 Task: Create a due date automation trigger when advanced on, on the monday after a card is due add fields without custom field "Resume" set to a date in this week at 11:00 AM.
Action: Mouse moved to (1156, 92)
Screenshot: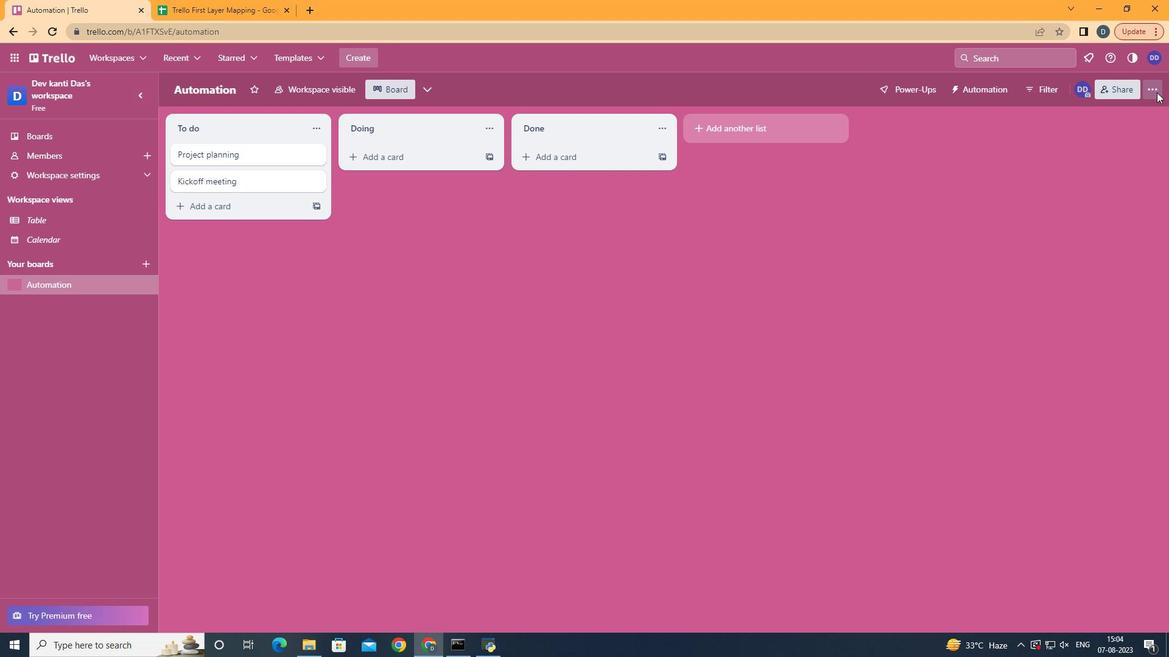 
Action: Mouse pressed left at (1156, 92)
Screenshot: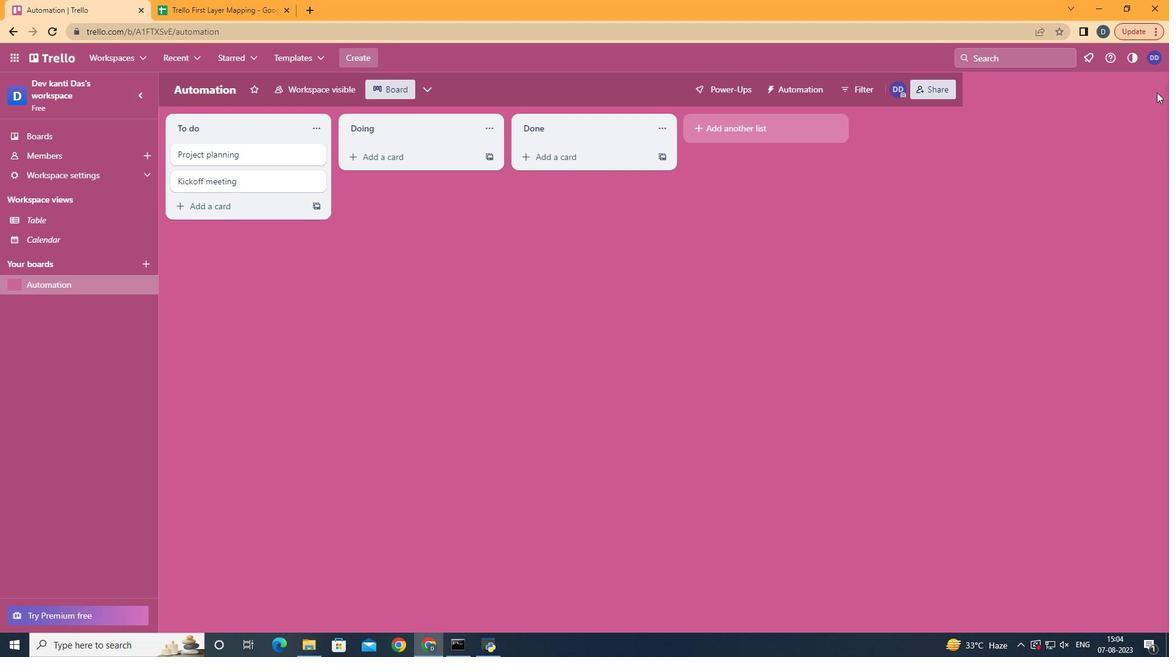 
Action: Mouse moved to (1066, 261)
Screenshot: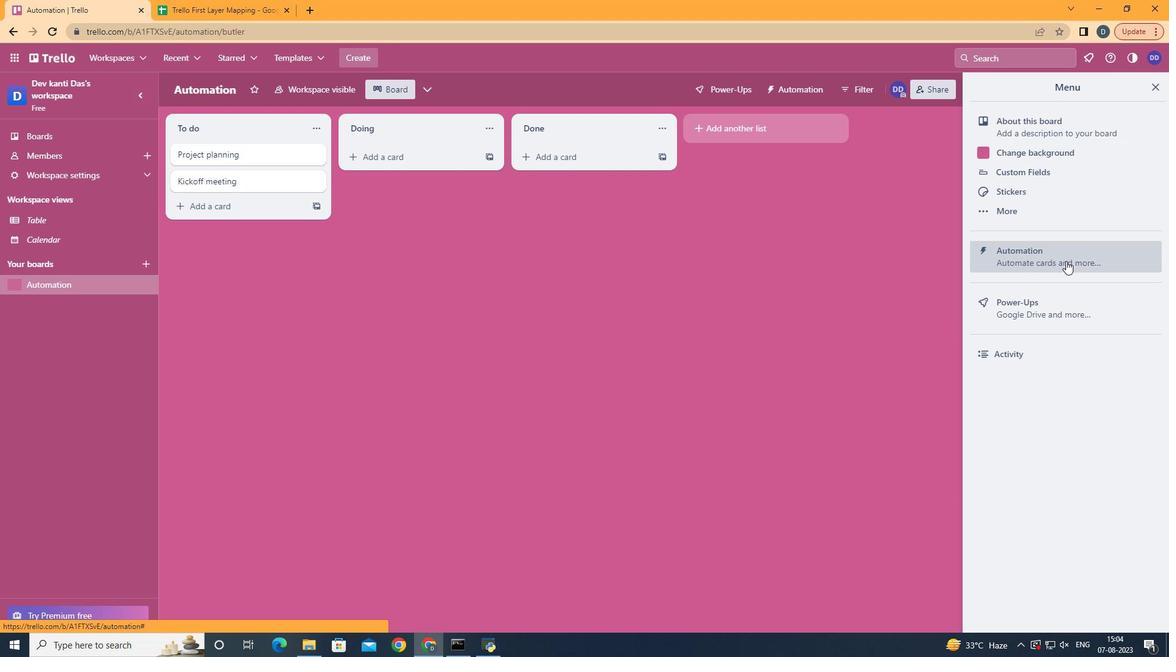 
Action: Mouse pressed left at (1066, 261)
Screenshot: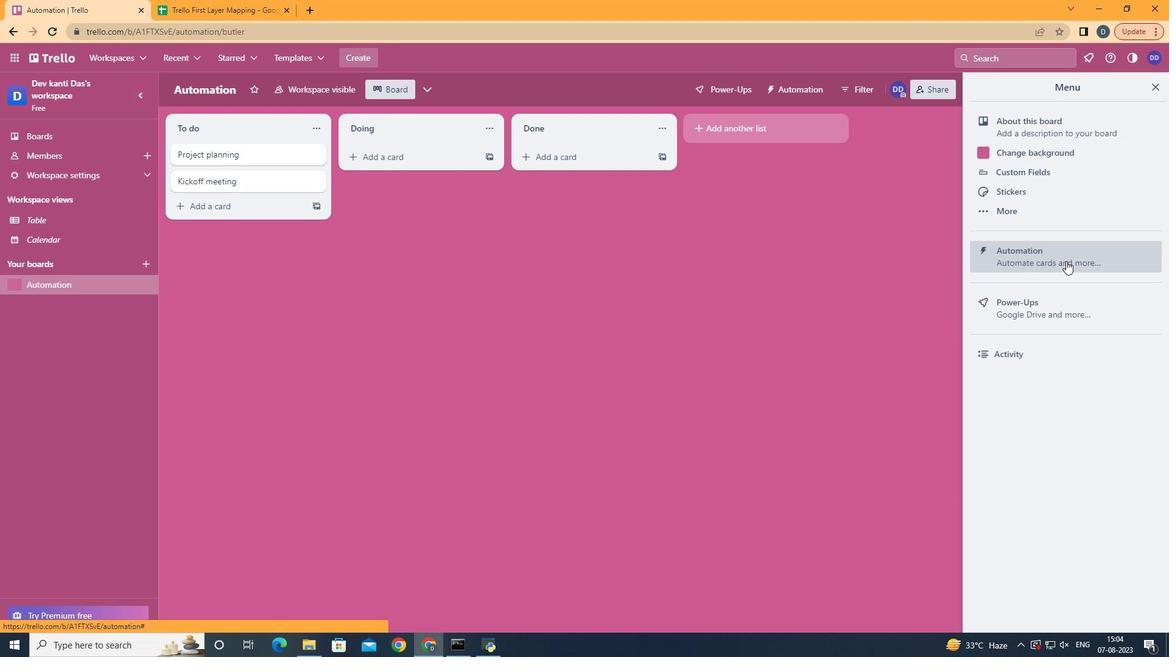 
Action: Mouse moved to (242, 250)
Screenshot: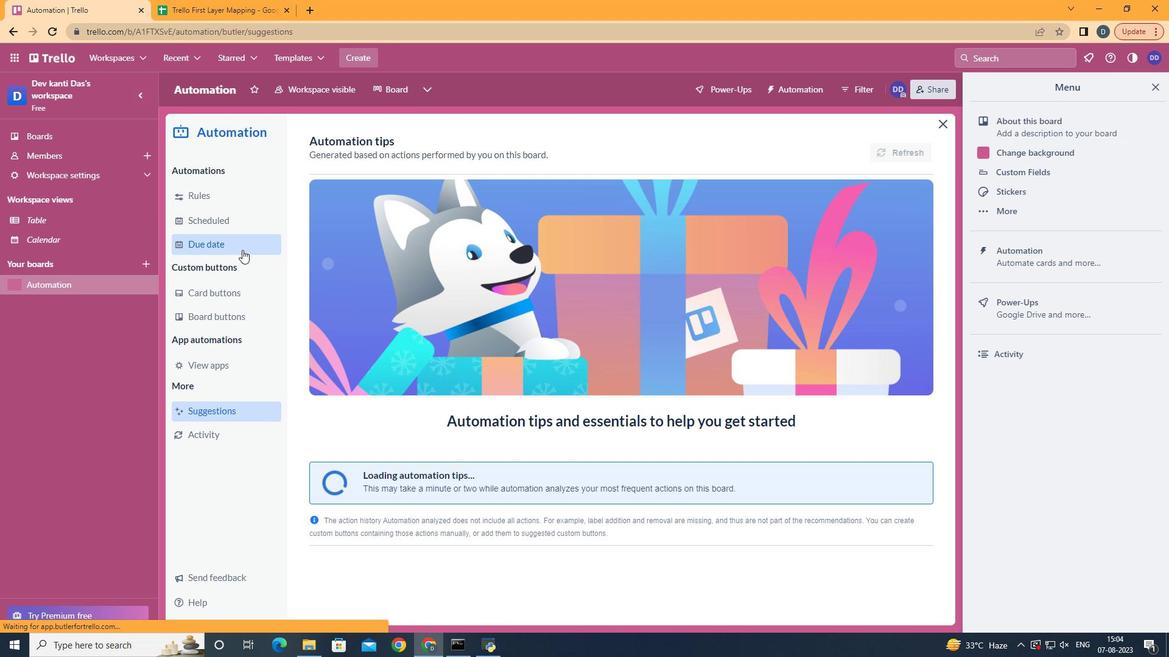 
Action: Mouse pressed left at (242, 250)
Screenshot: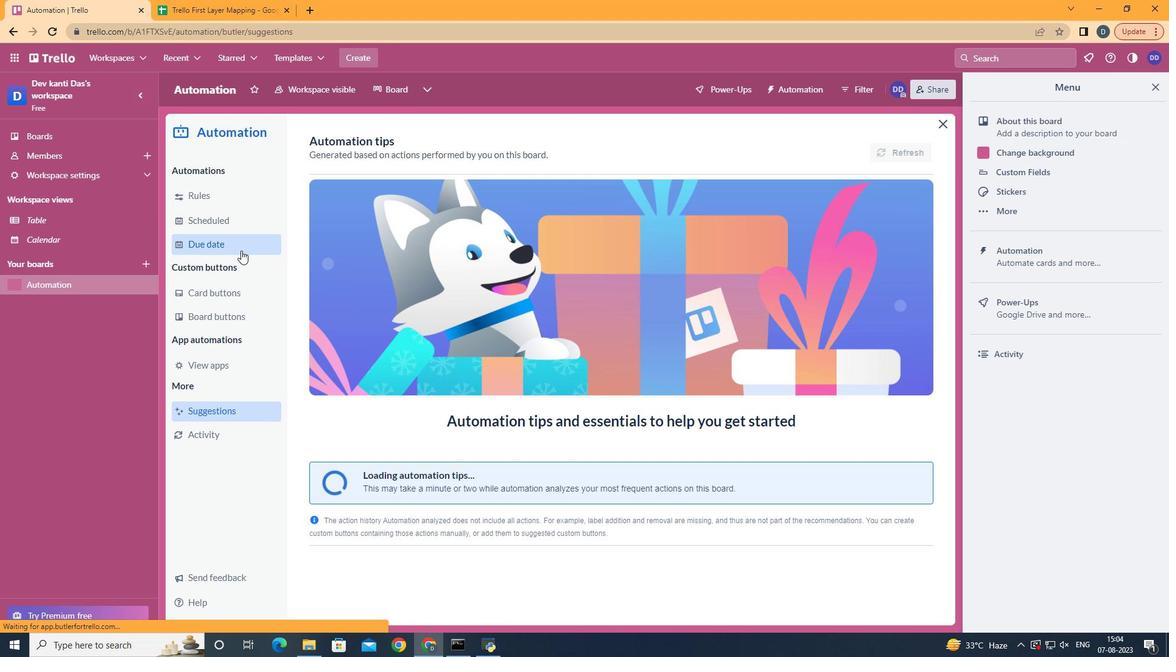 
Action: Mouse moved to (835, 145)
Screenshot: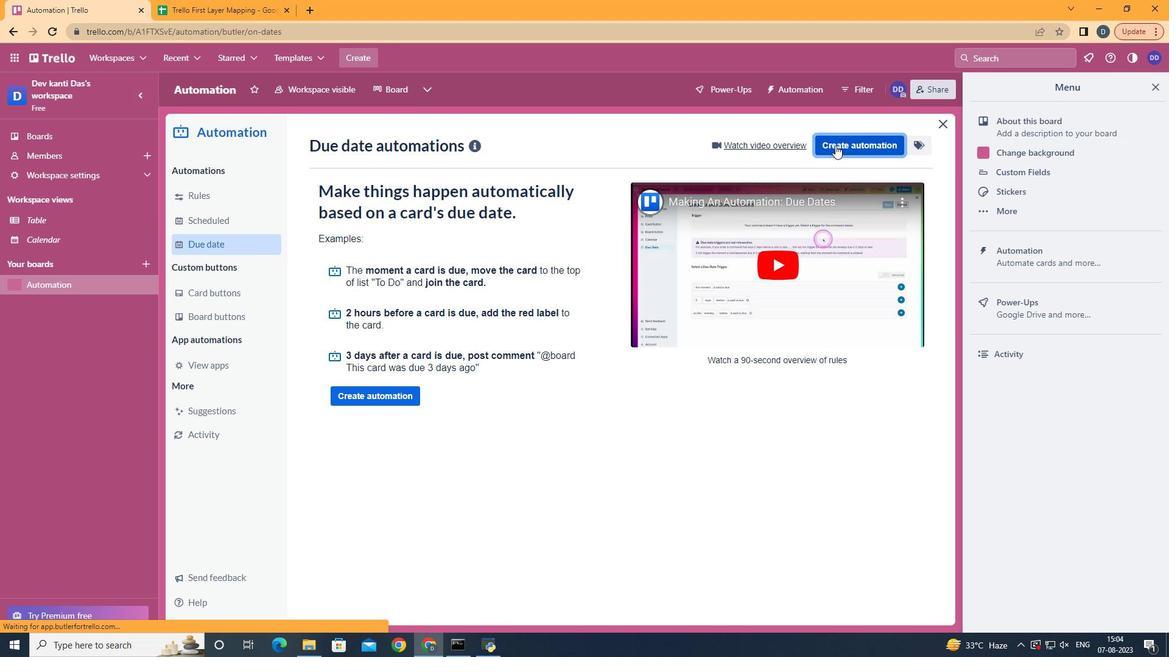 
Action: Mouse pressed left at (835, 145)
Screenshot: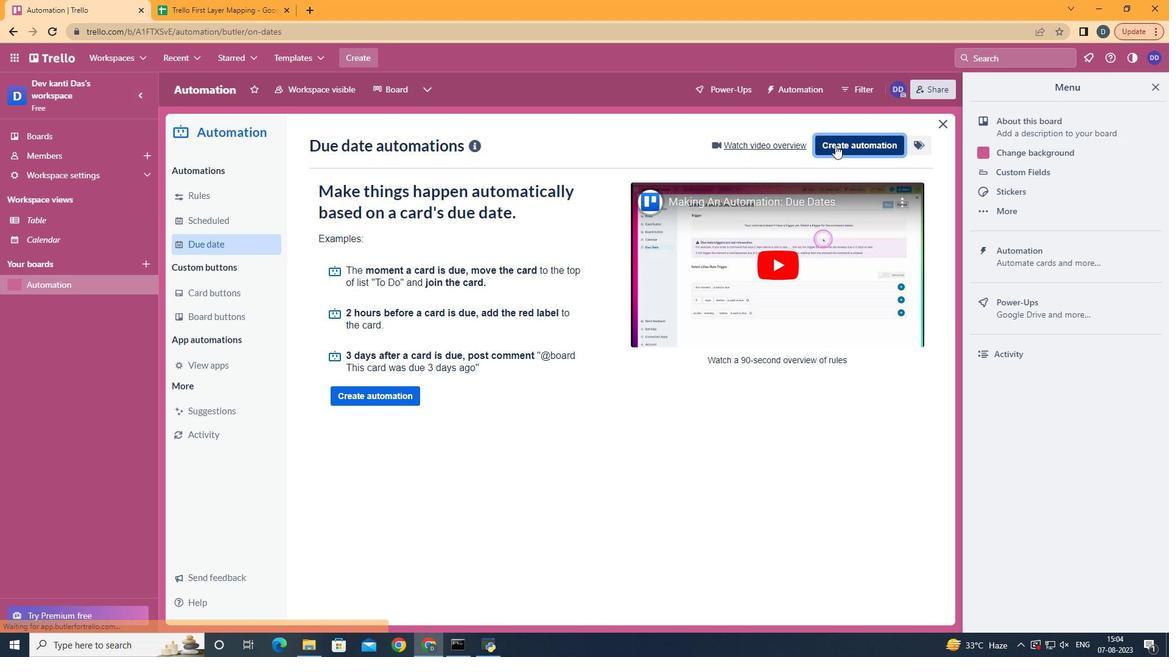 
Action: Mouse moved to (641, 260)
Screenshot: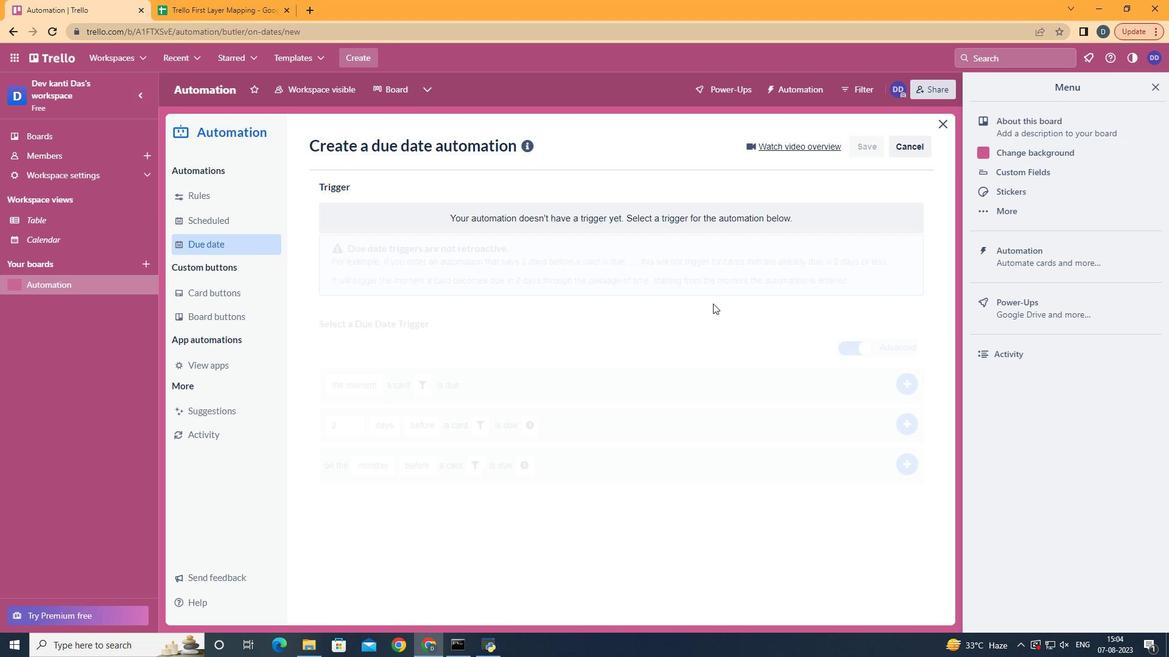 
Action: Mouse pressed left at (641, 260)
Screenshot: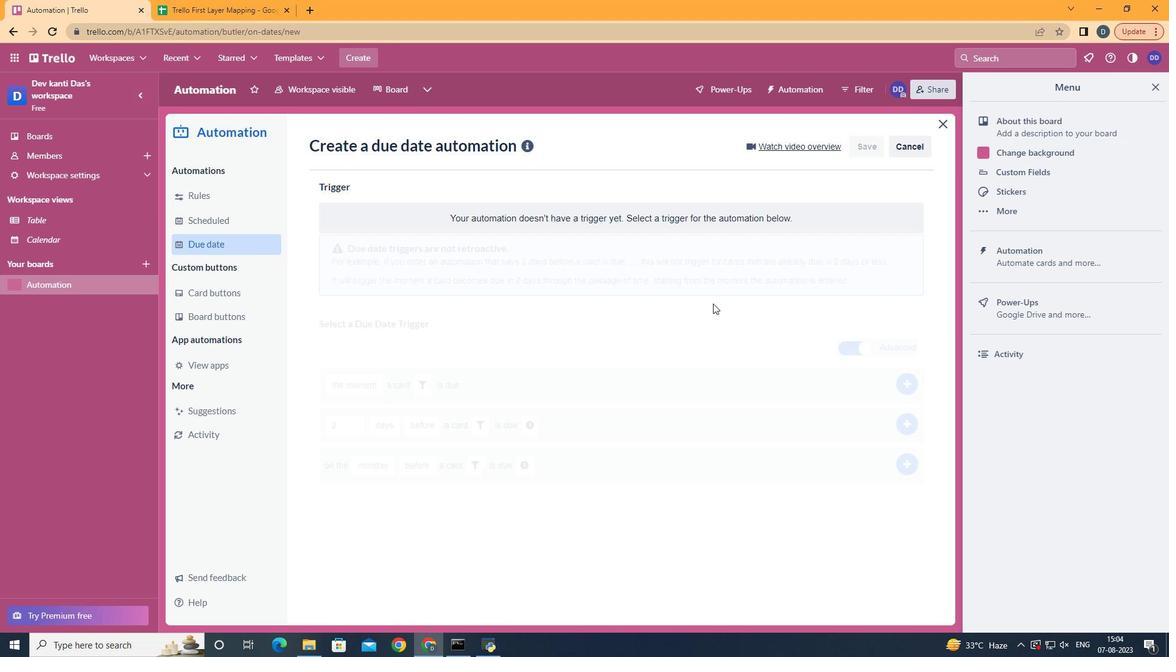 
Action: Mouse moved to (386, 327)
Screenshot: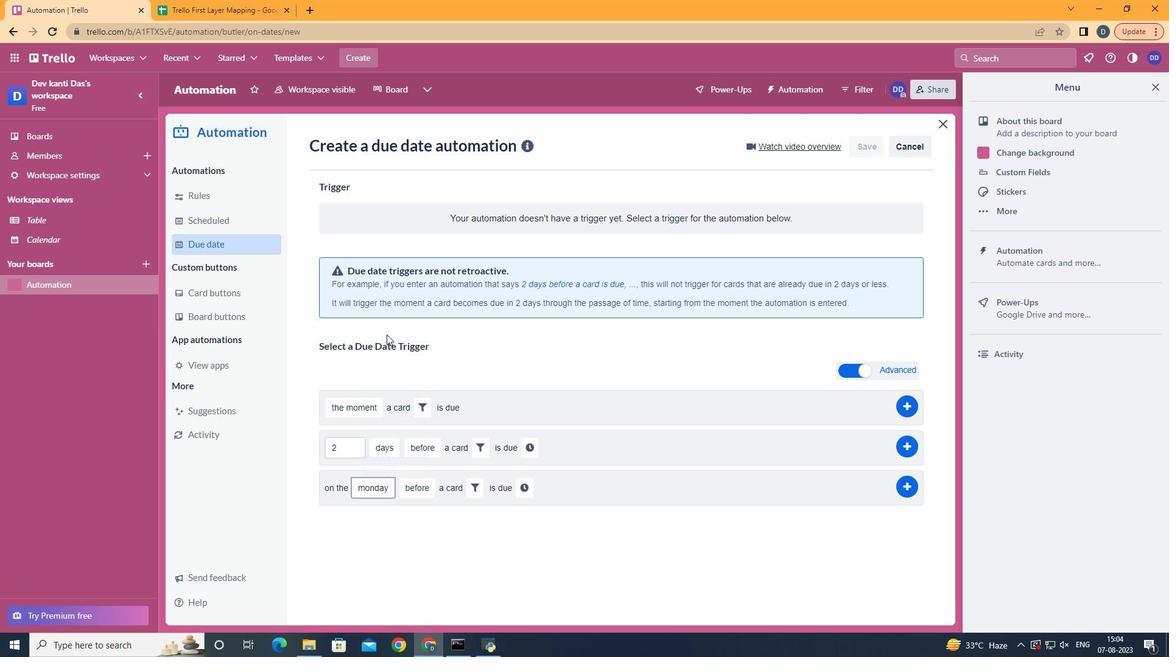 
Action: Mouse pressed left at (386, 327)
Screenshot: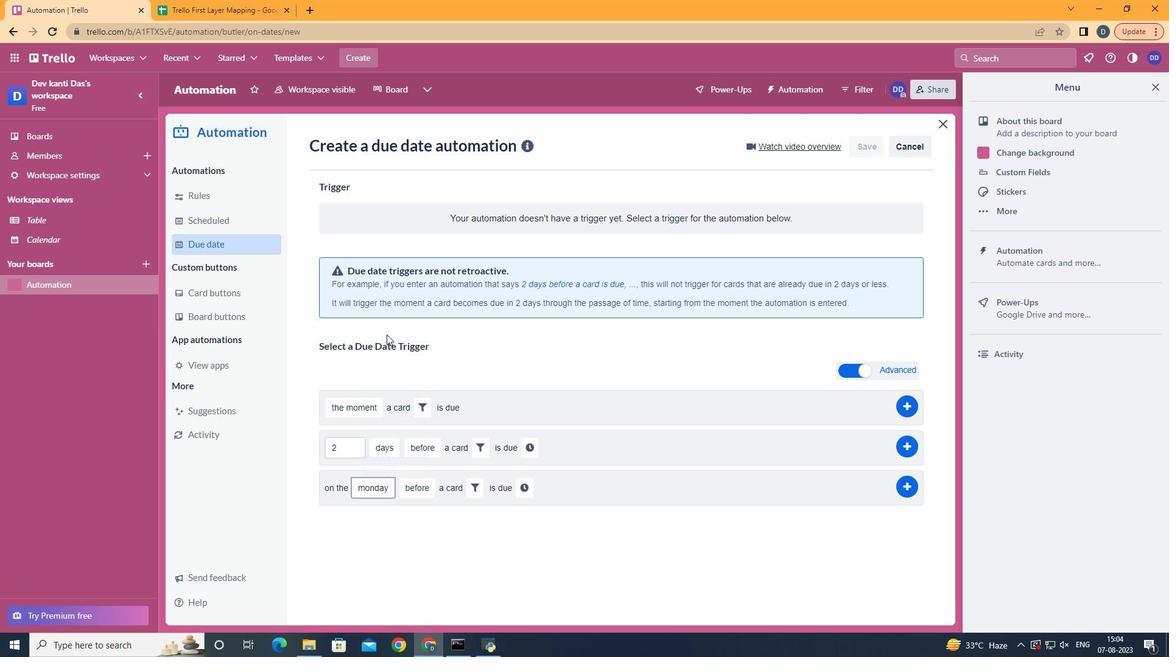 
Action: Mouse moved to (429, 534)
Screenshot: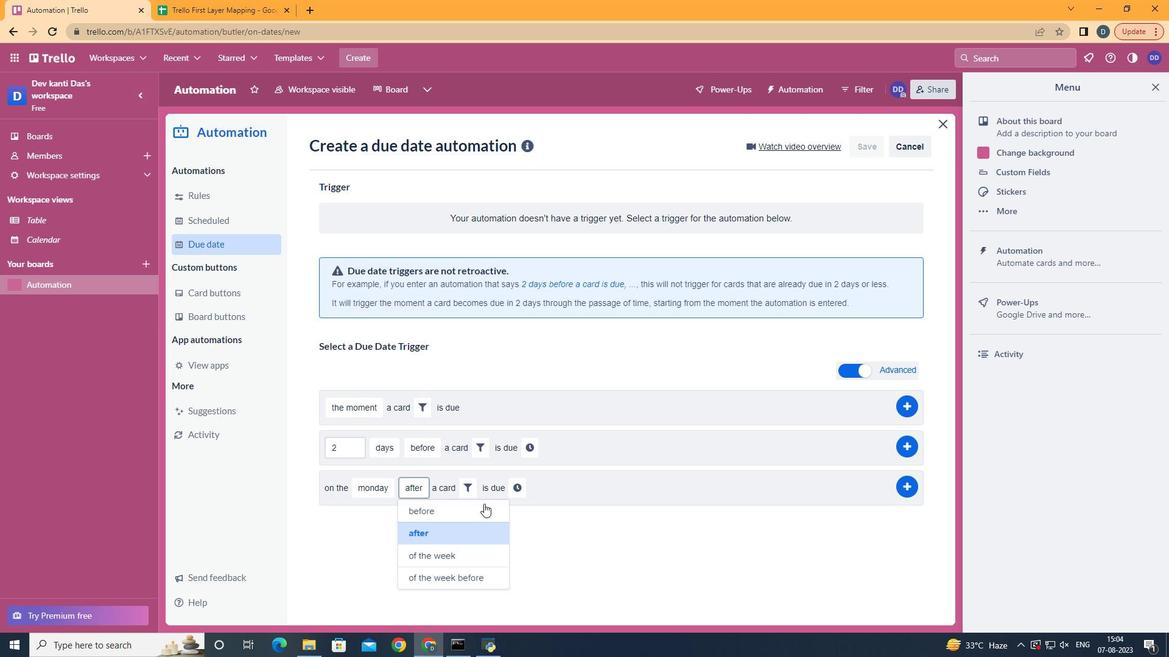 
Action: Mouse pressed left at (429, 534)
Screenshot: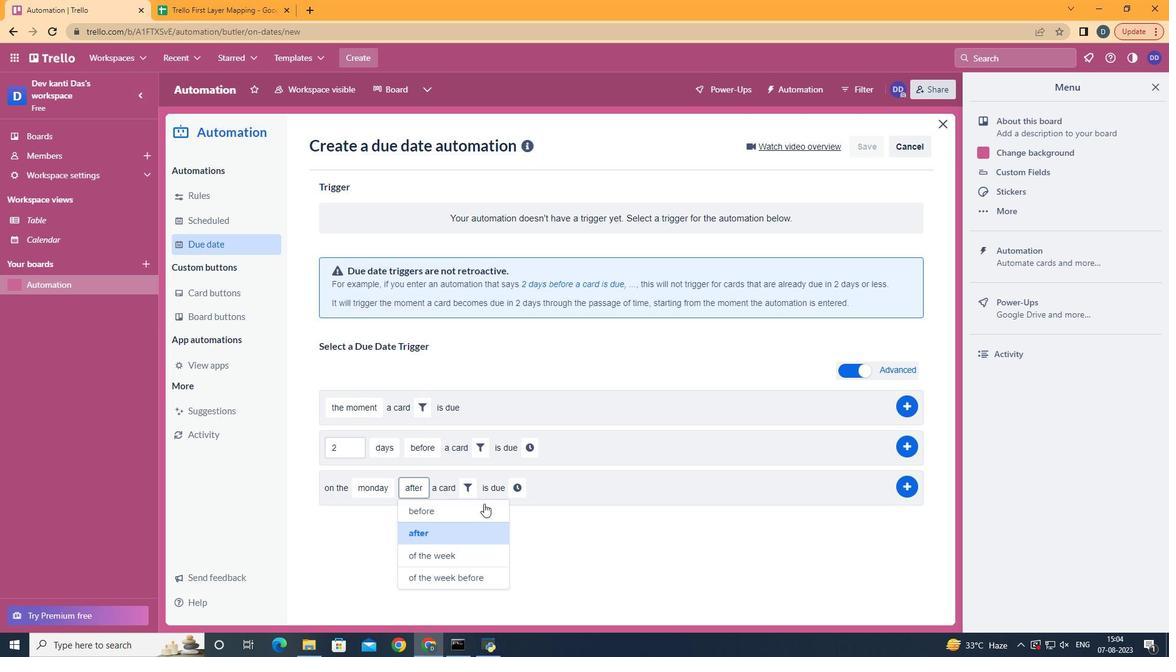
Action: Mouse moved to (481, 487)
Screenshot: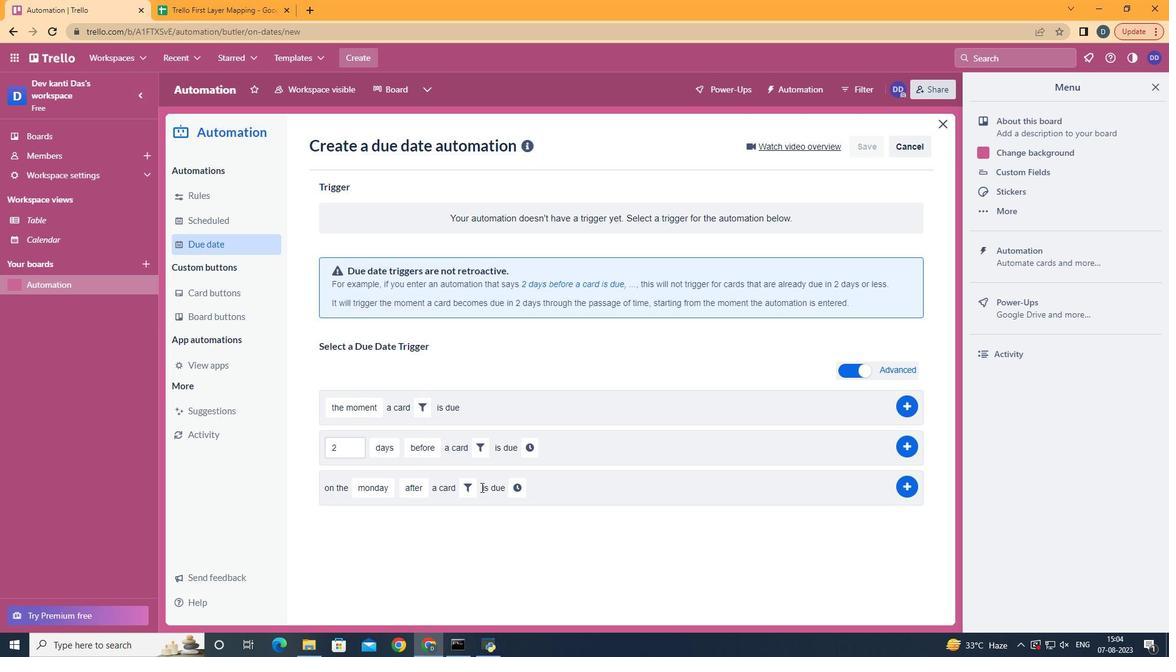 
Action: Mouse pressed left at (481, 487)
Screenshot: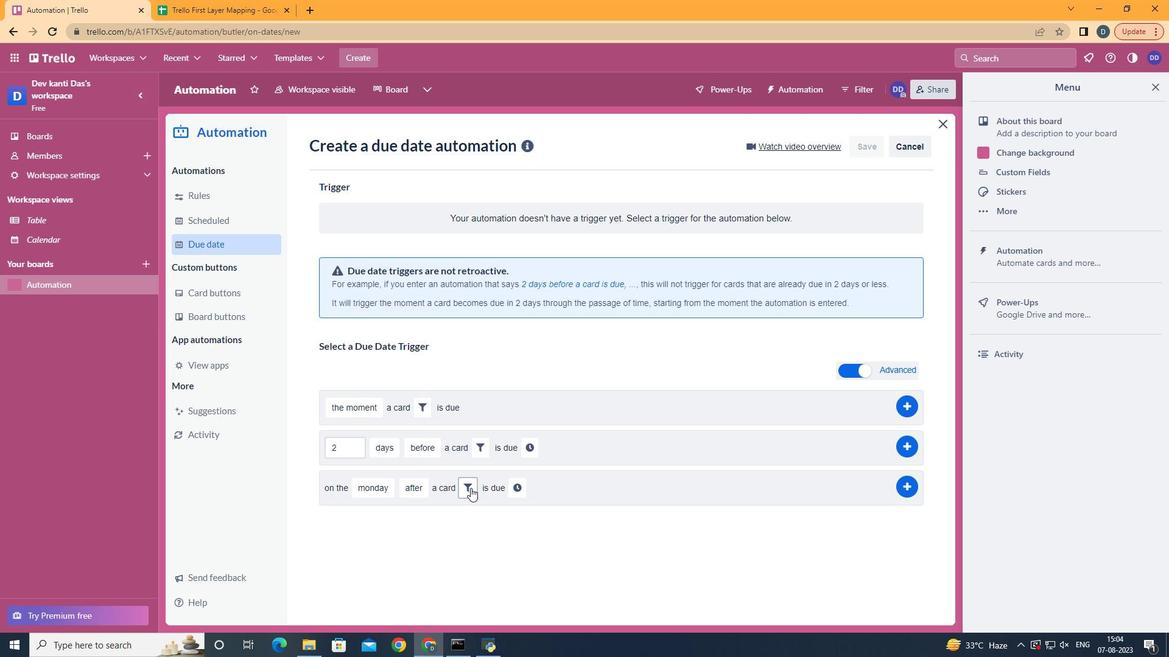 
Action: Mouse moved to (470, 488)
Screenshot: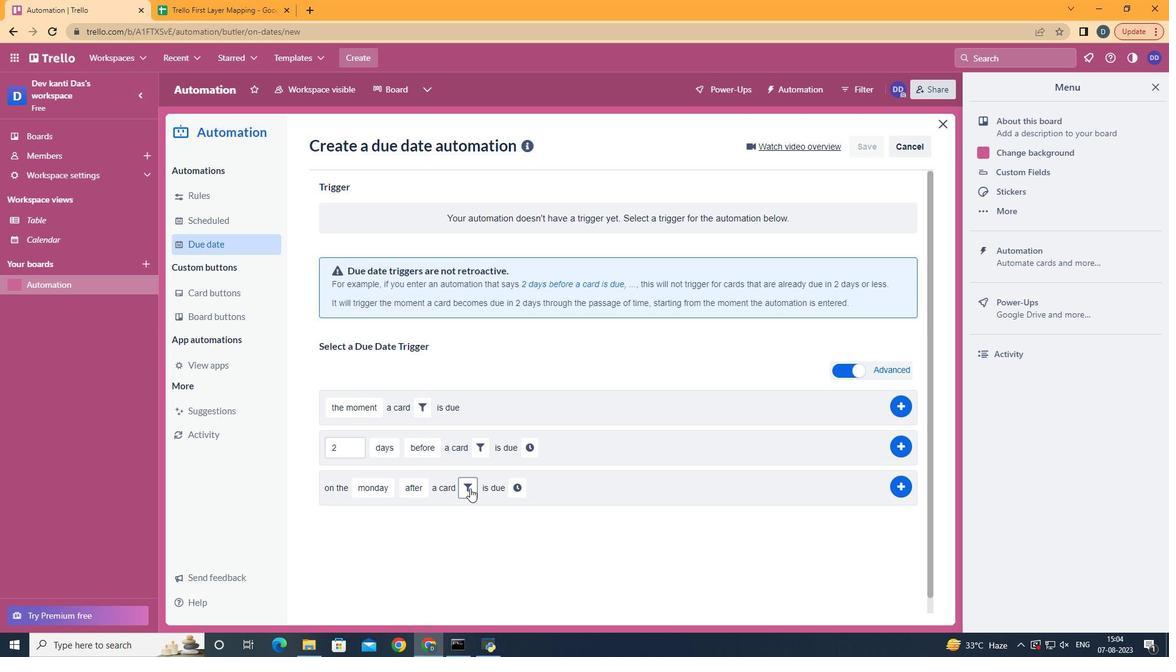 
Action: Mouse pressed left at (470, 488)
Screenshot: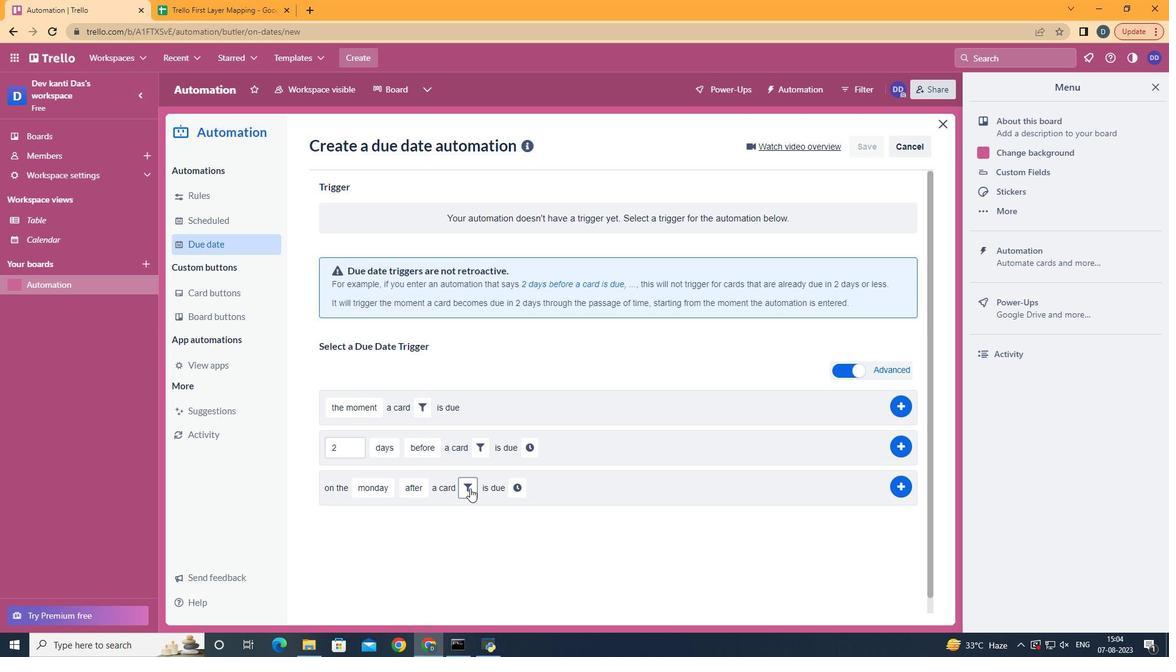 
Action: Mouse moved to (660, 528)
Screenshot: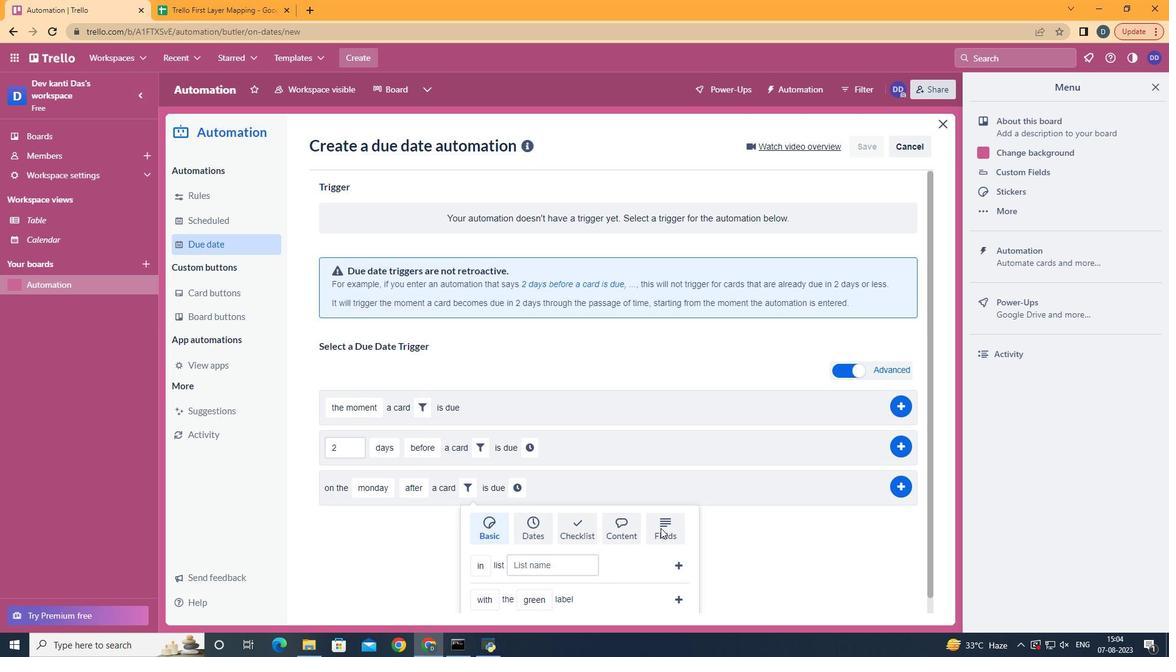 
Action: Mouse pressed left at (660, 528)
Screenshot: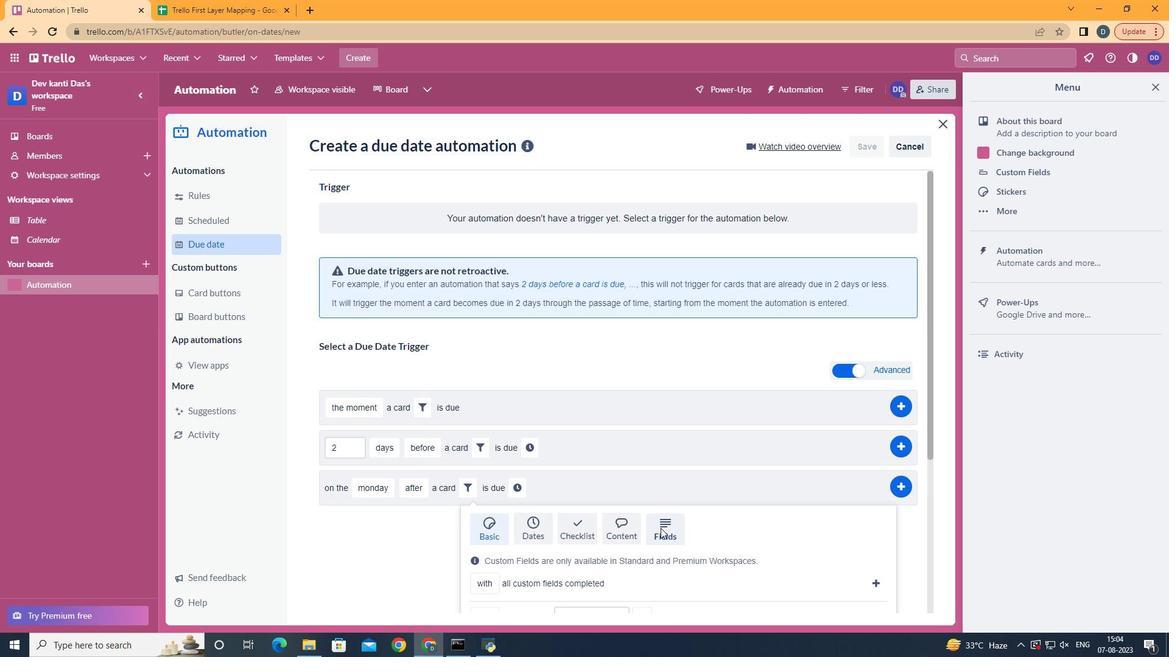 
Action: Mouse scrolled (660, 527) with delta (0, 0)
Screenshot: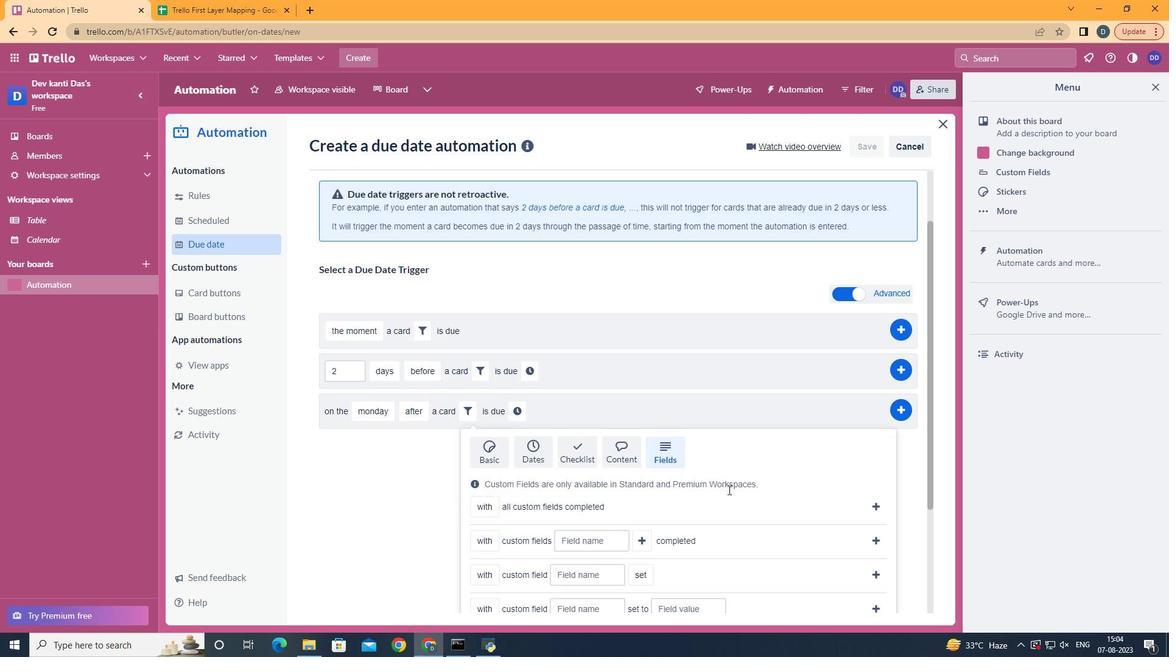 
Action: Mouse moved to (665, 526)
Screenshot: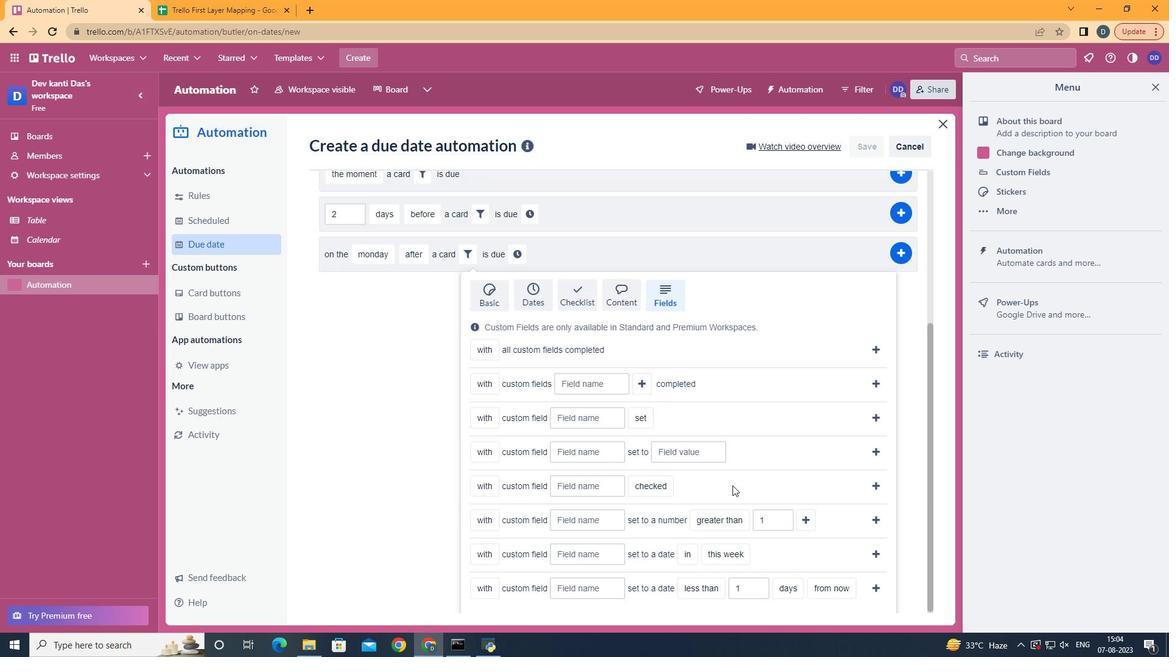 
Action: Mouse scrolled (660, 527) with delta (0, 0)
Screenshot: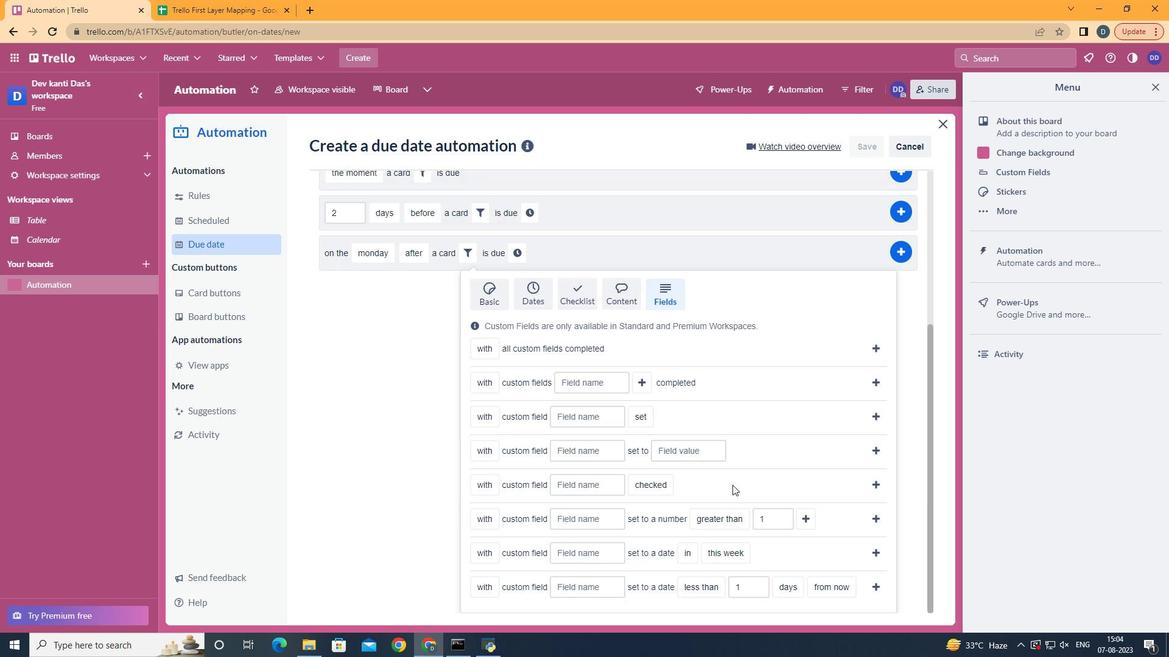 
Action: Mouse moved to (668, 526)
Screenshot: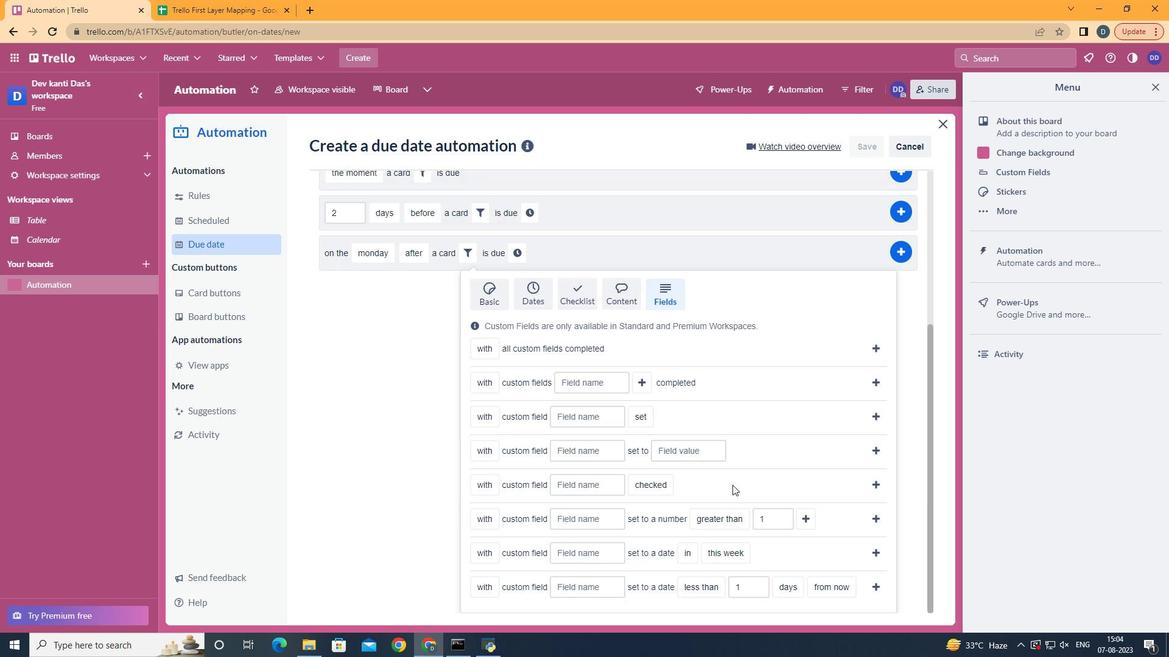 
Action: Mouse scrolled (660, 527) with delta (0, 0)
Screenshot: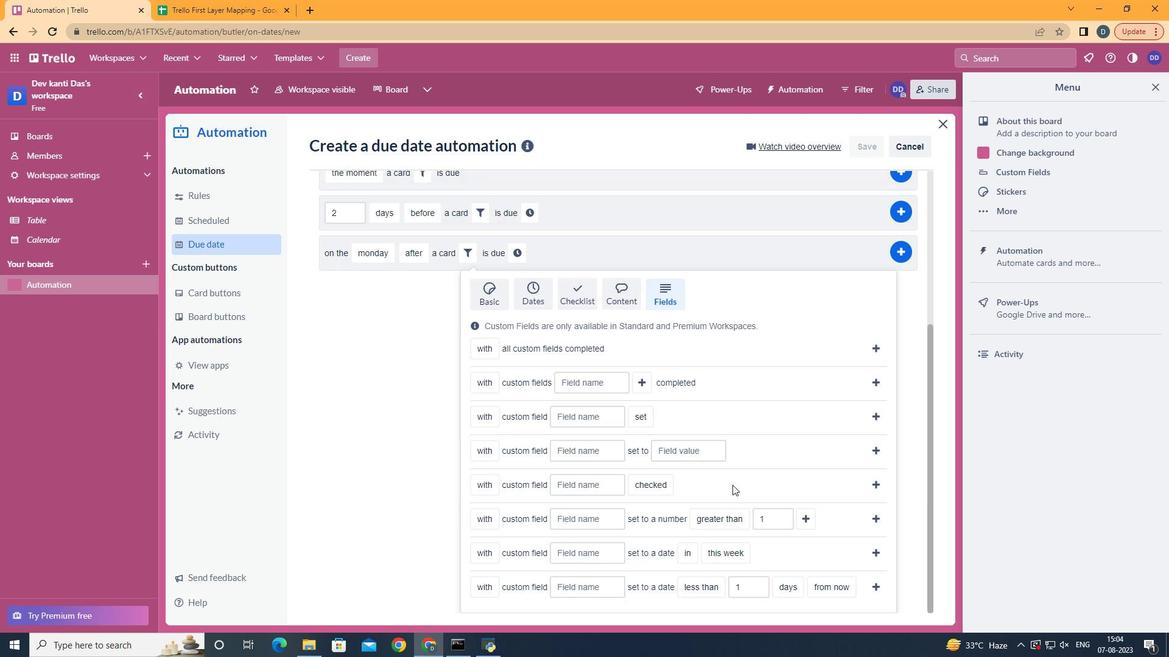 
Action: Mouse moved to (671, 525)
Screenshot: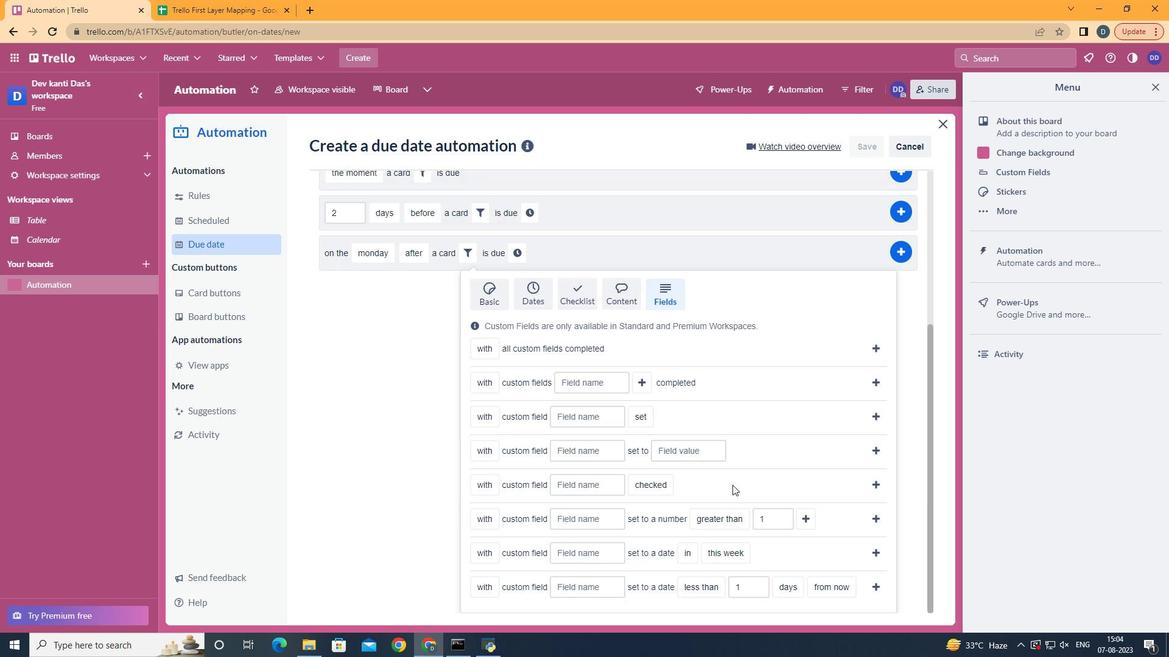 
Action: Mouse scrolled (660, 527) with delta (0, 0)
Screenshot: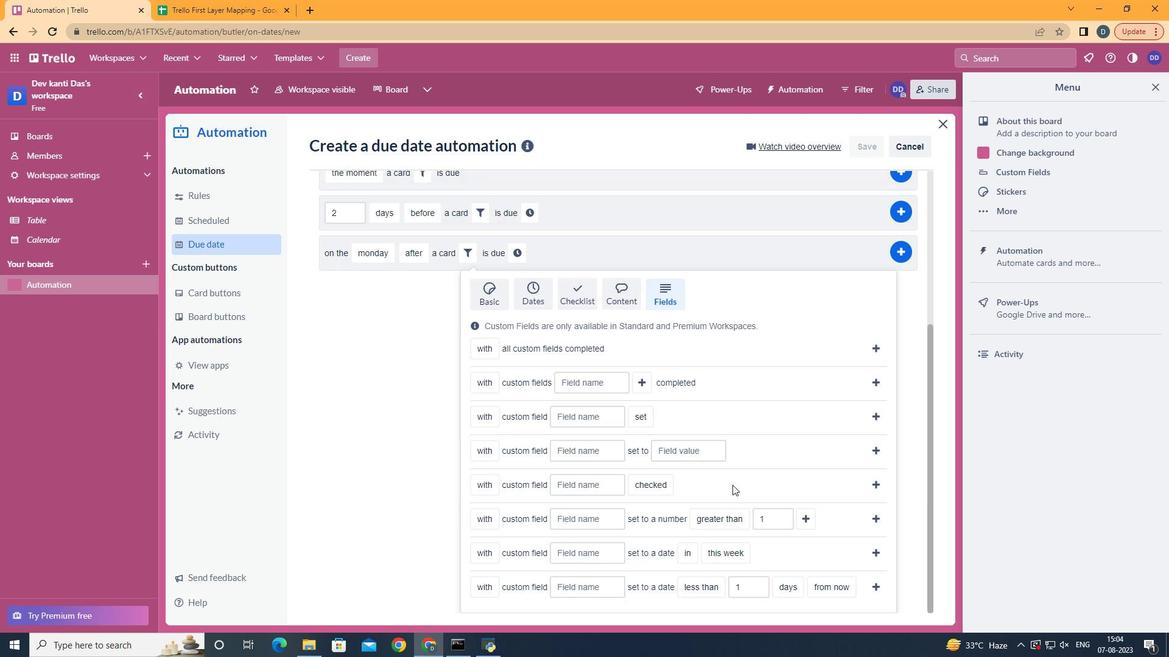
Action: Mouse moved to (674, 523)
Screenshot: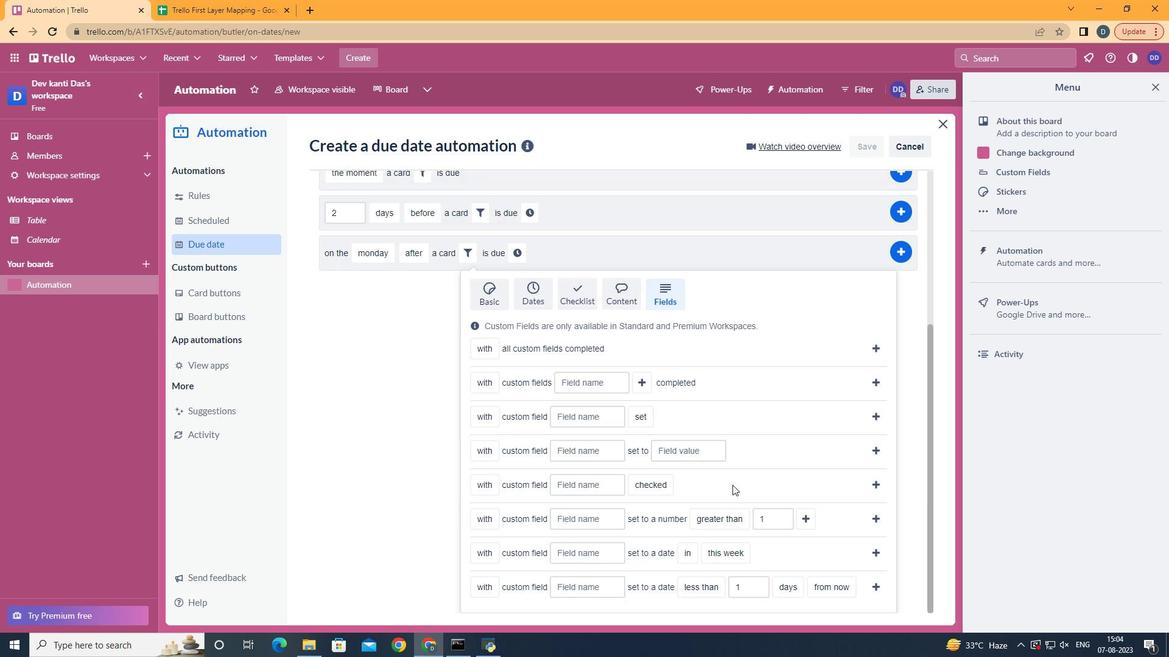 
Action: Mouse scrolled (660, 527) with delta (0, 0)
Screenshot: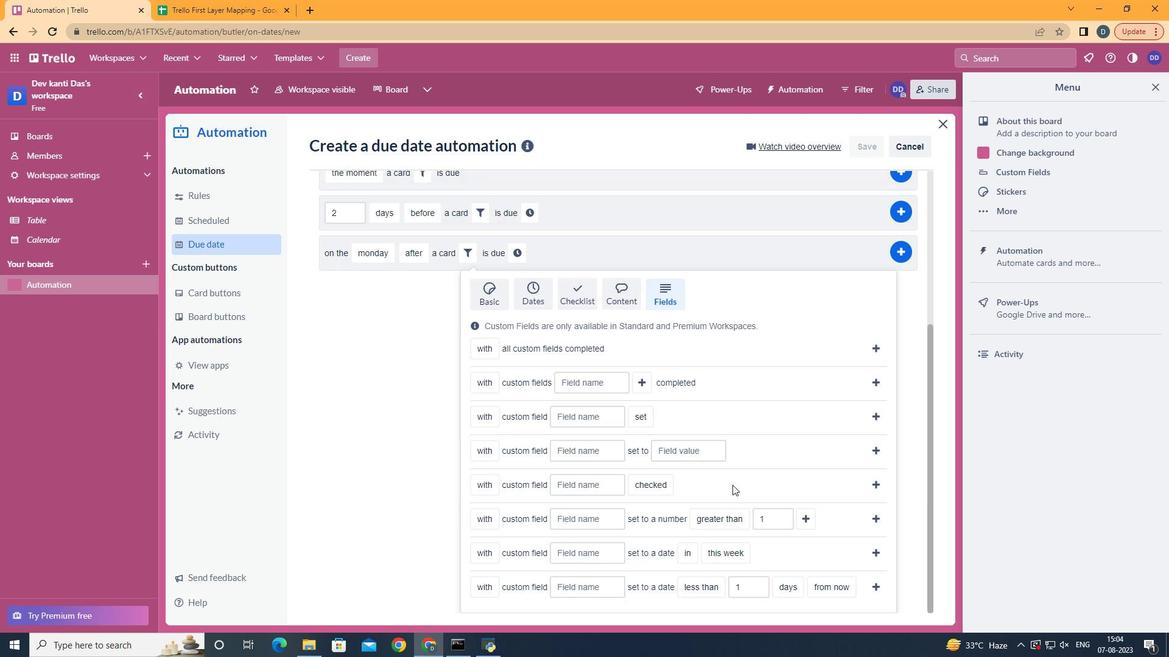 
Action: Mouse moved to (736, 468)
Screenshot: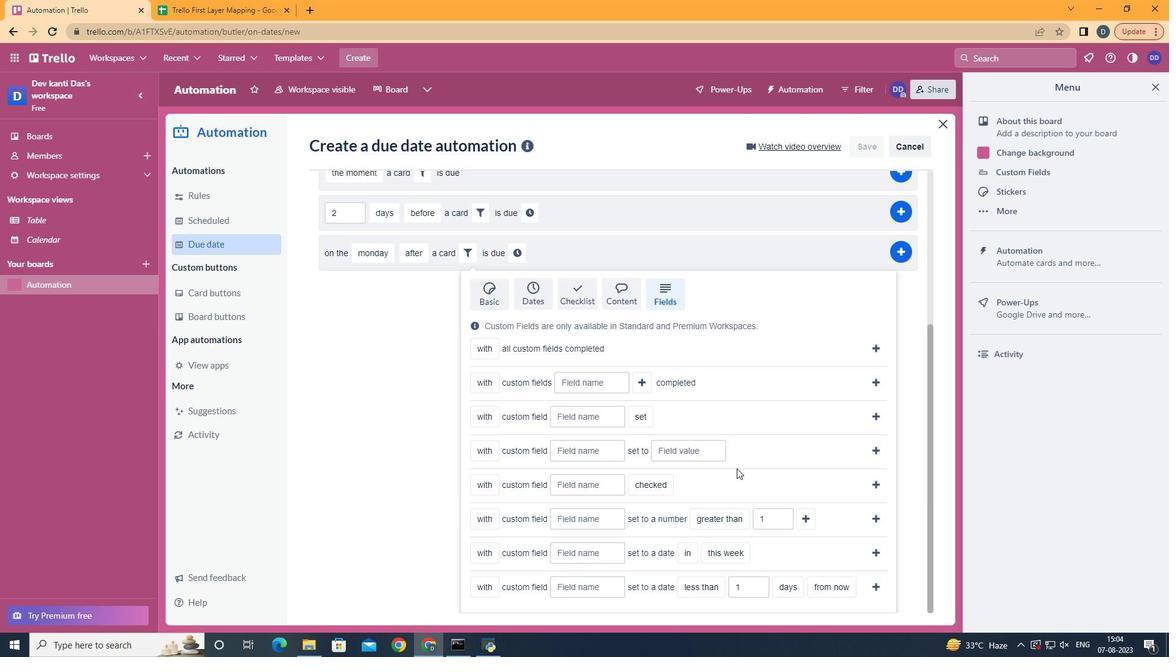 
Action: Mouse scrolled (736, 468) with delta (0, 0)
Screenshot: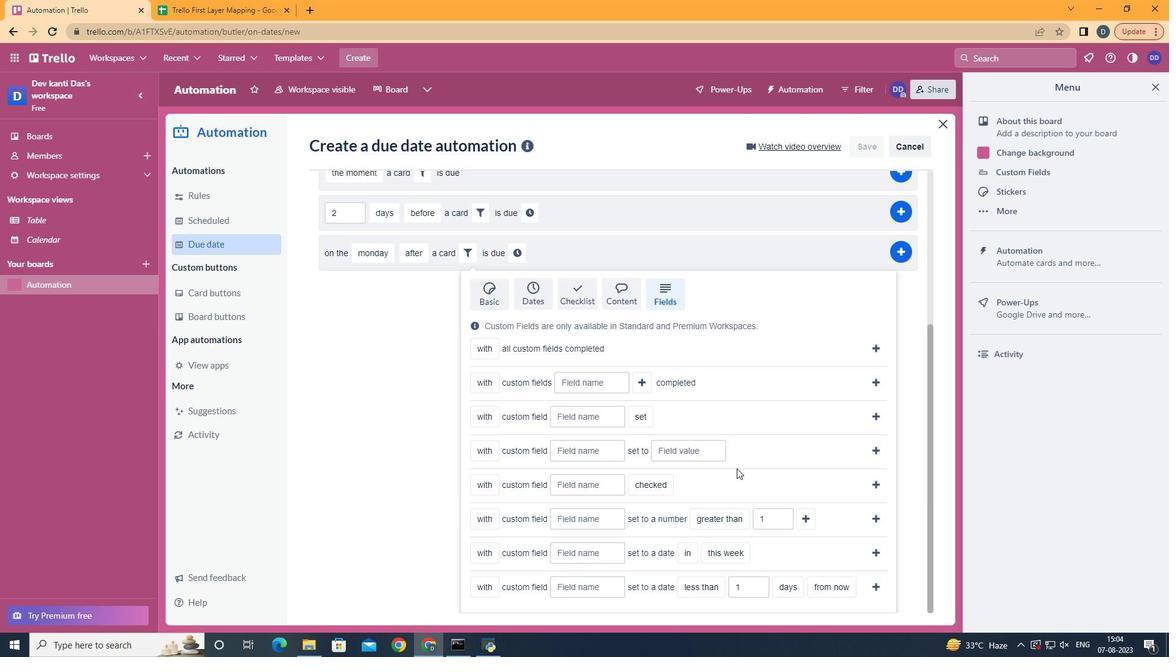 
Action: Mouse scrolled (736, 468) with delta (0, 0)
Screenshot: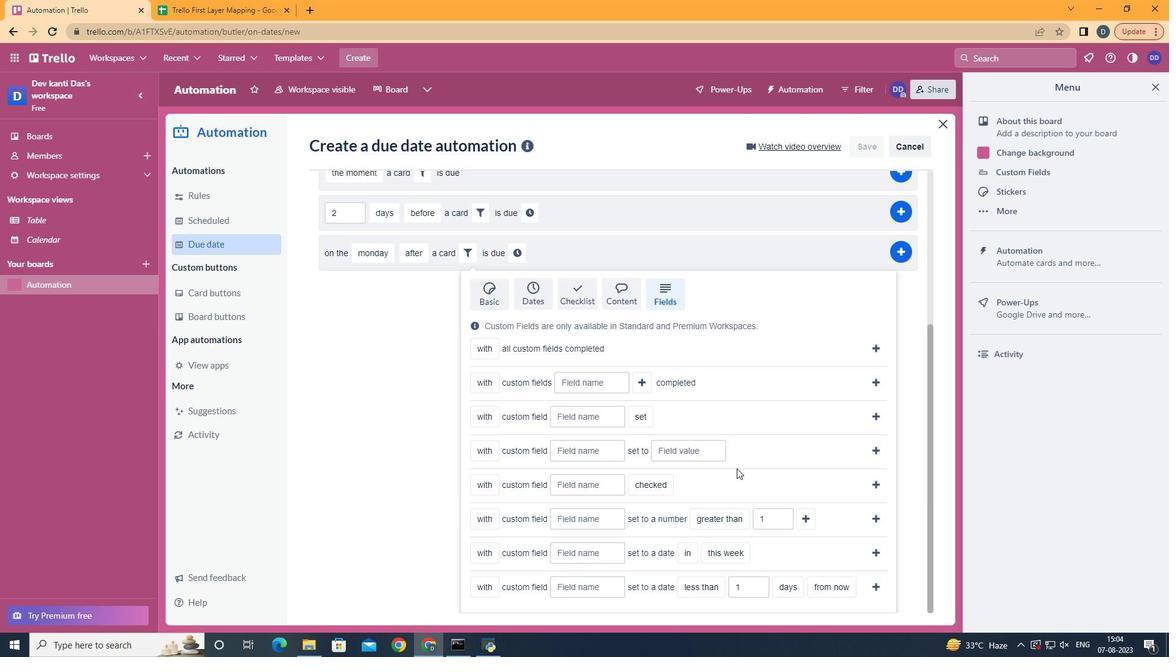 
Action: Mouse scrolled (736, 468) with delta (0, 0)
Screenshot: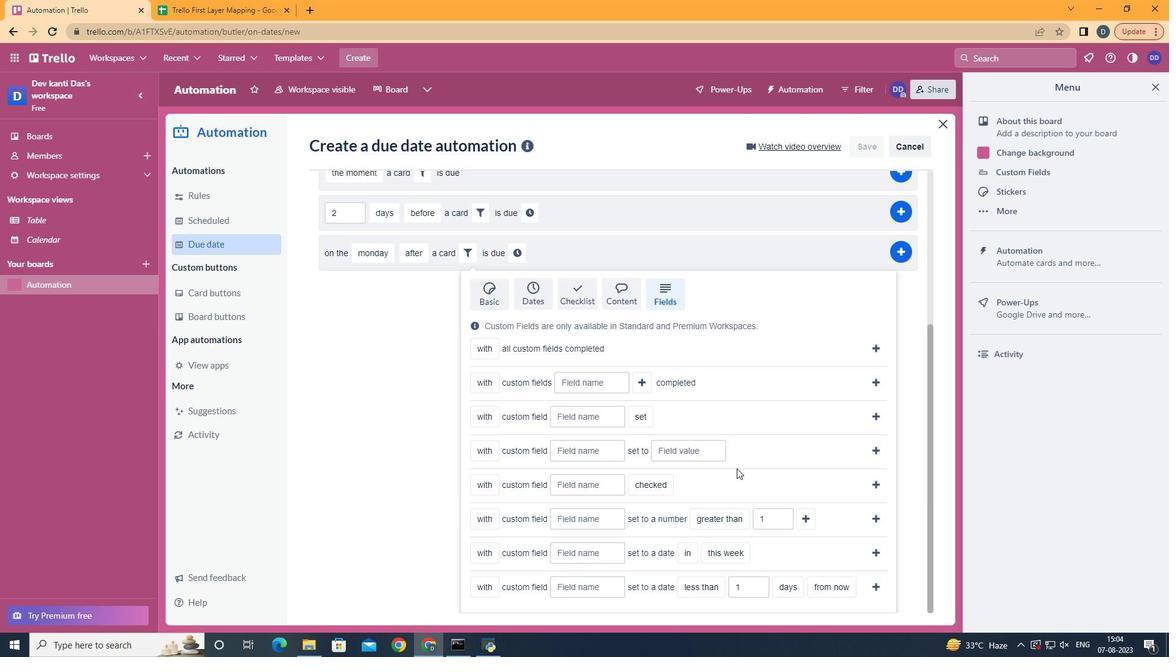 
Action: Mouse scrolled (736, 468) with delta (0, 0)
Screenshot: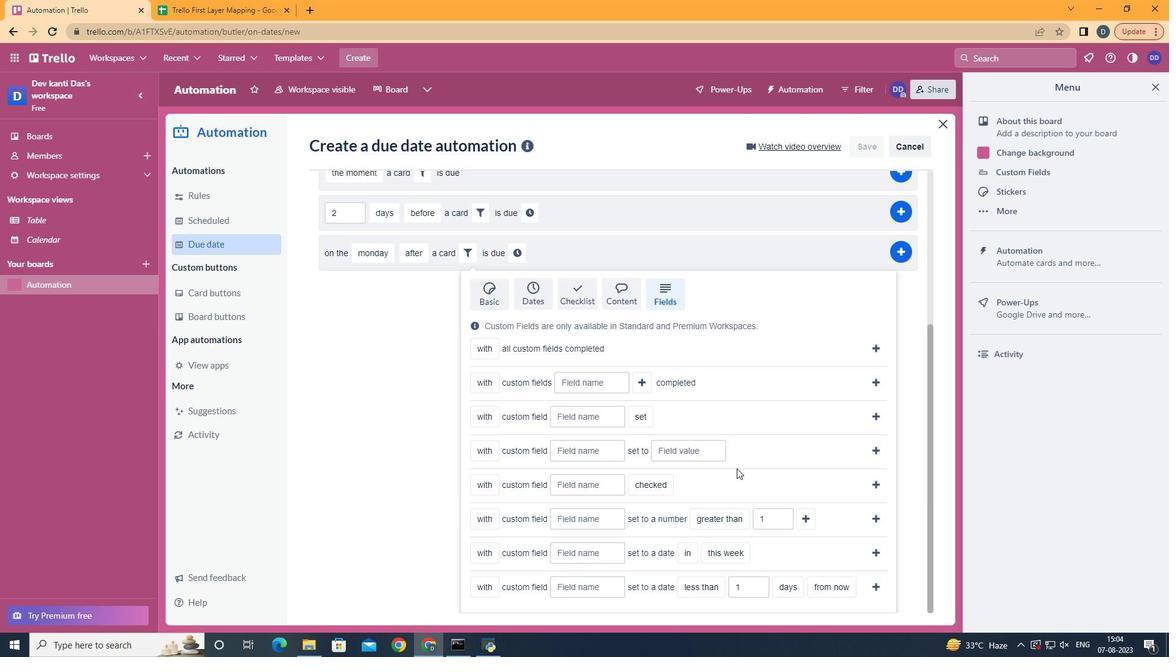 
Action: Mouse moved to (500, 598)
Screenshot: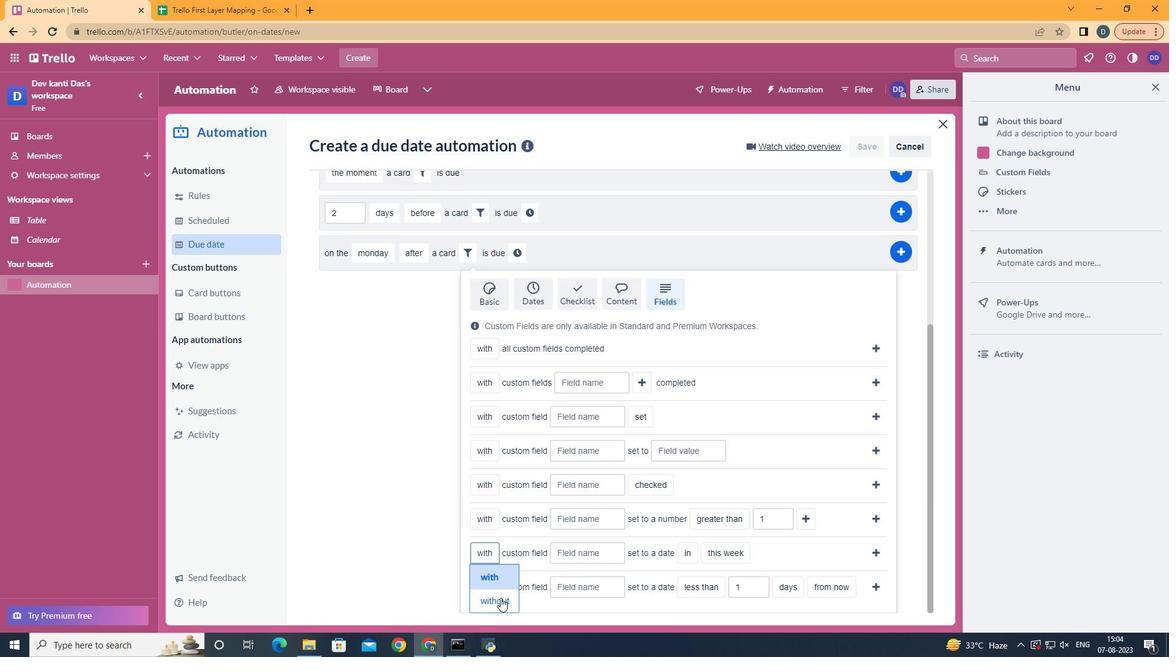 
Action: Mouse pressed left at (500, 598)
Screenshot: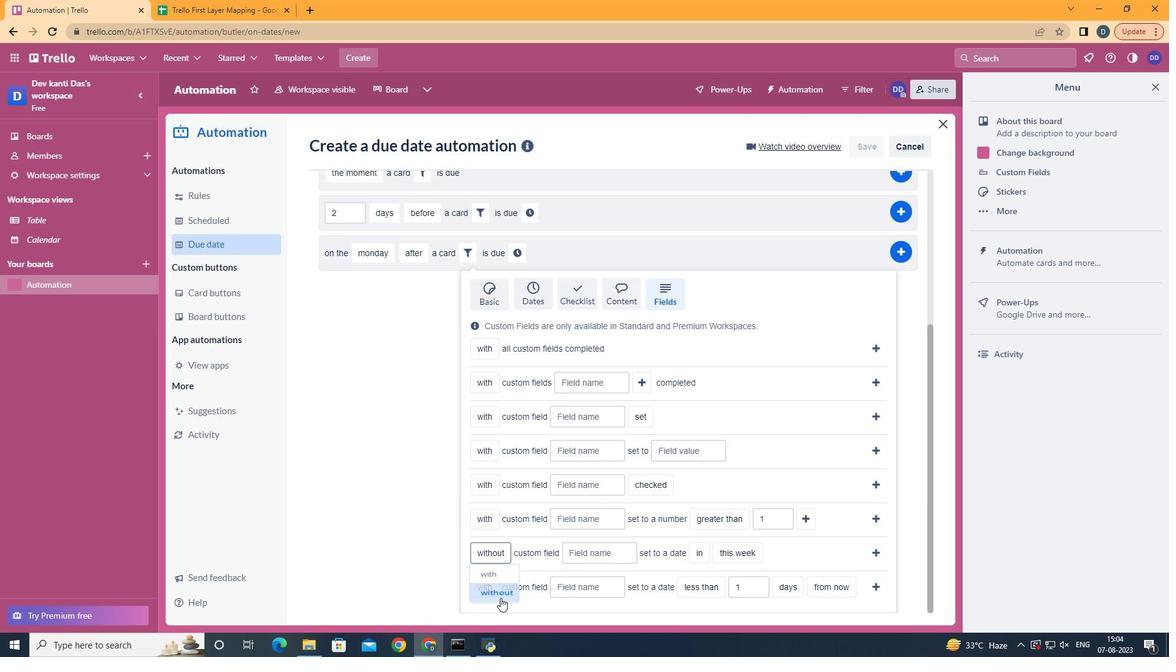 
Action: Mouse moved to (593, 549)
Screenshot: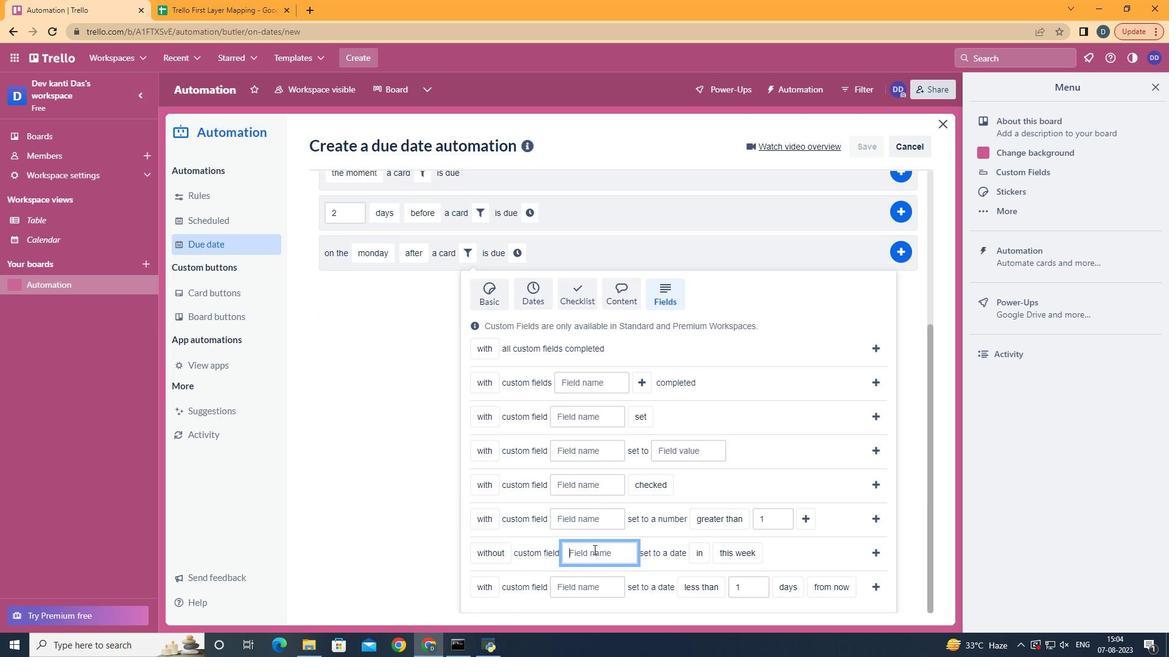 
Action: Mouse pressed left at (593, 549)
Screenshot: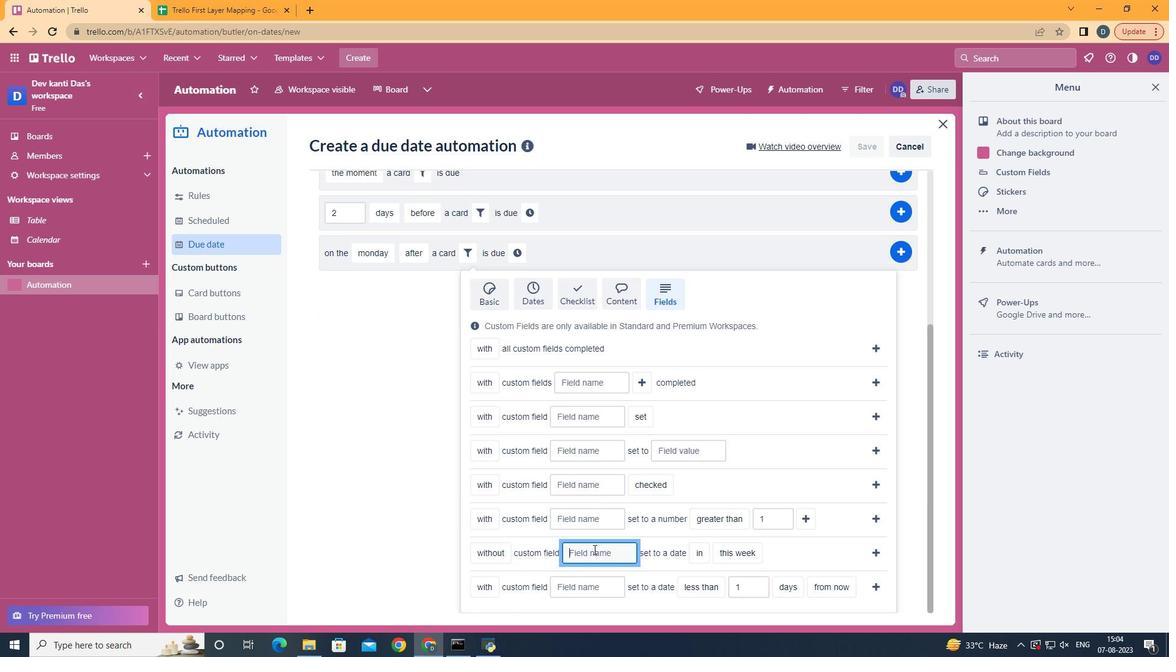 
Action: Key pressed <Key.shift>Resume
Screenshot: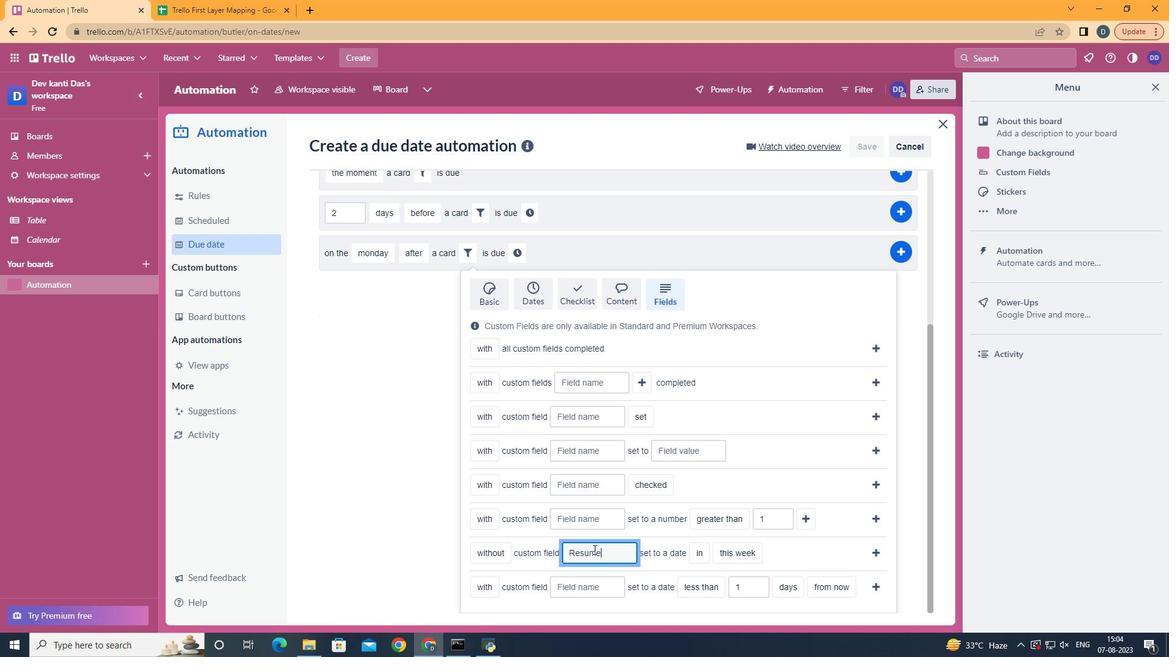 
Action: Mouse moved to (703, 574)
Screenshot: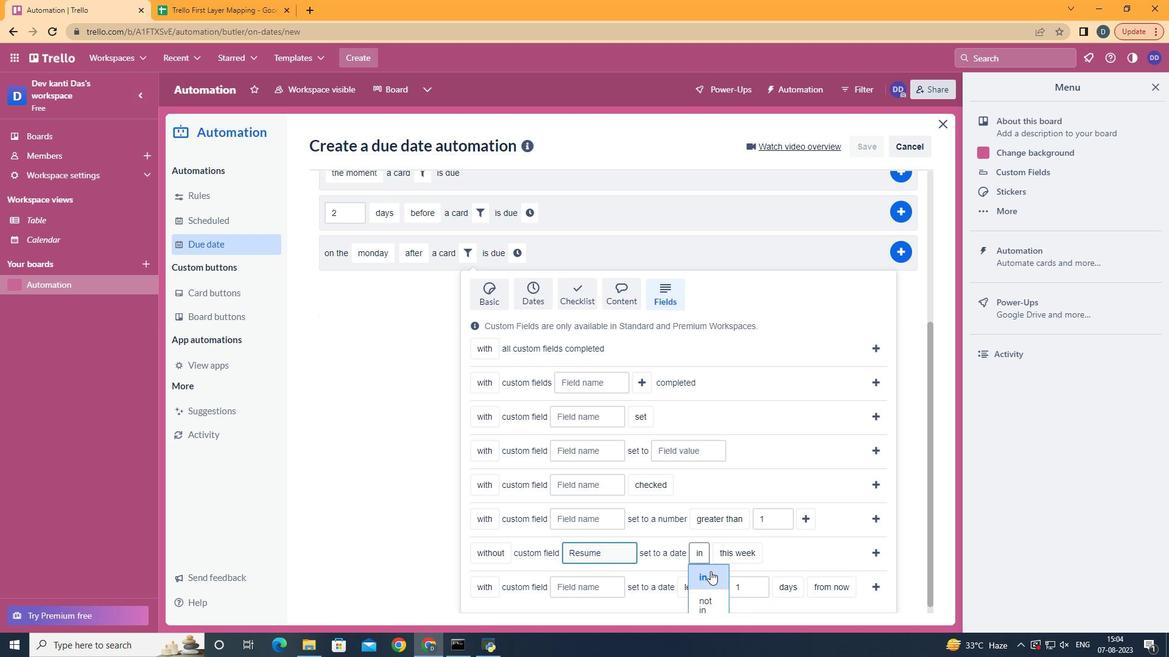 
Action: Mouse pressed left at (703, 574)
Screenshot: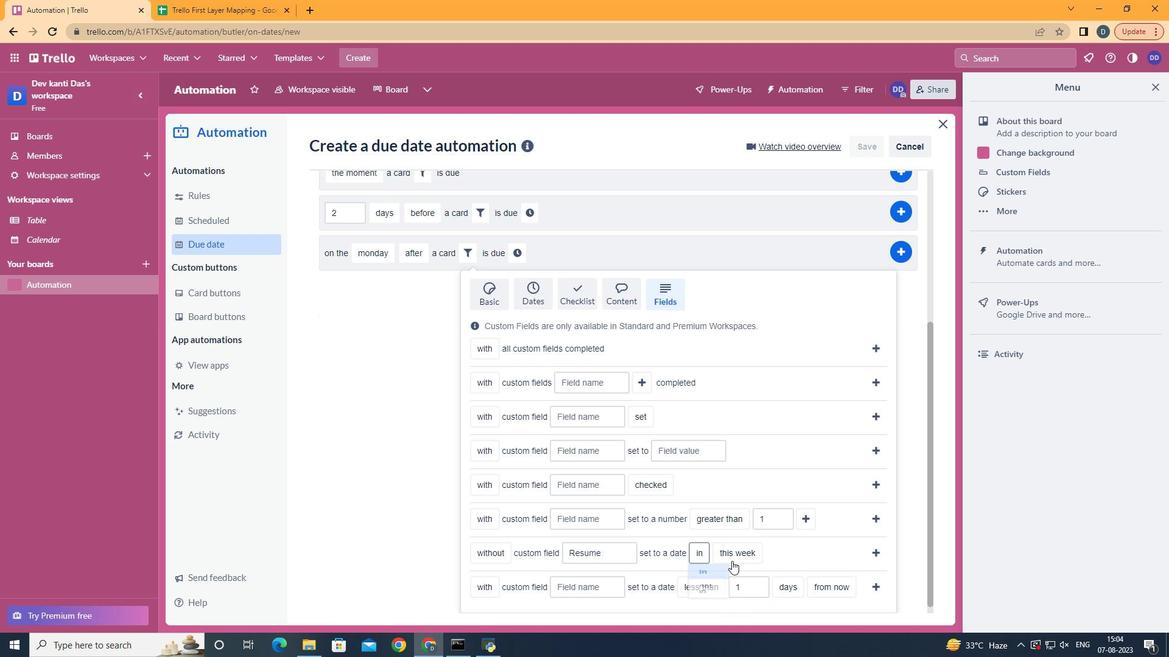 
Action: Mouse moved to (748, 572)
Screenshot: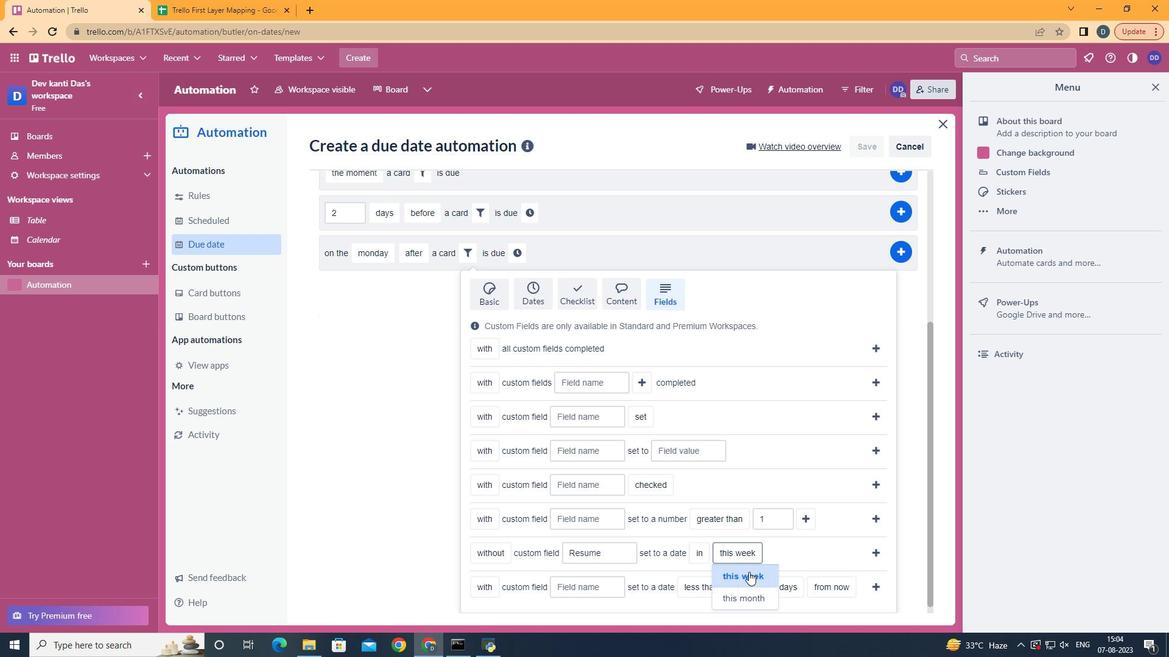 
Action: Mouse pressed left at (748, 572)
Screenshot: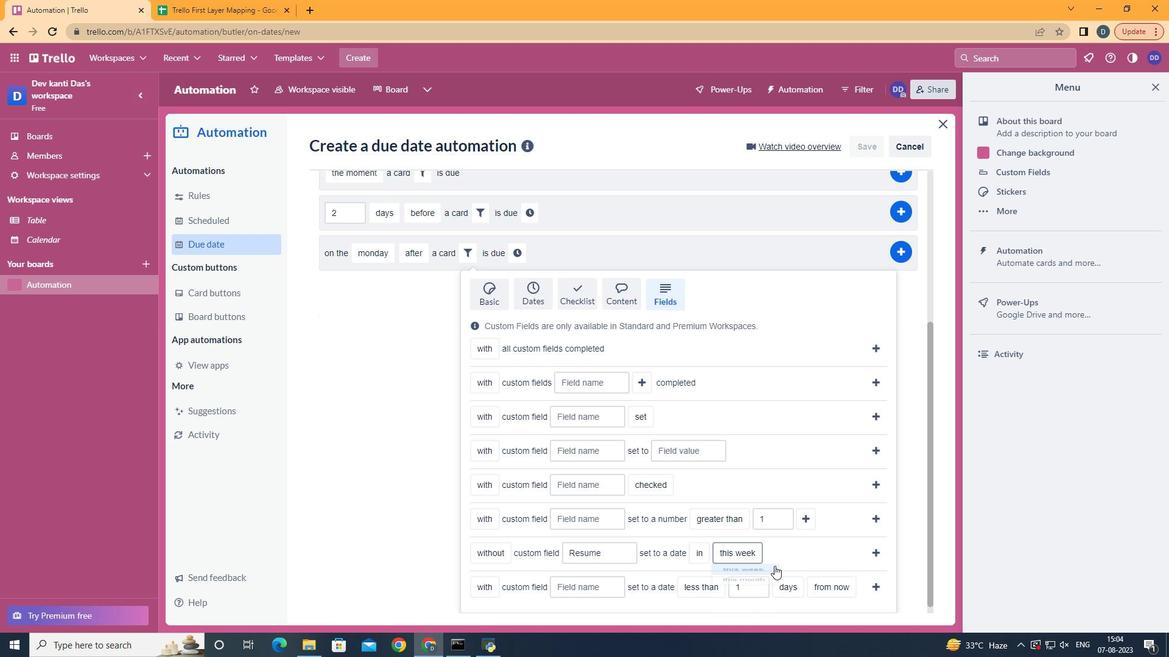 
Action: Mouse moved to (867, 550)
Screenshot: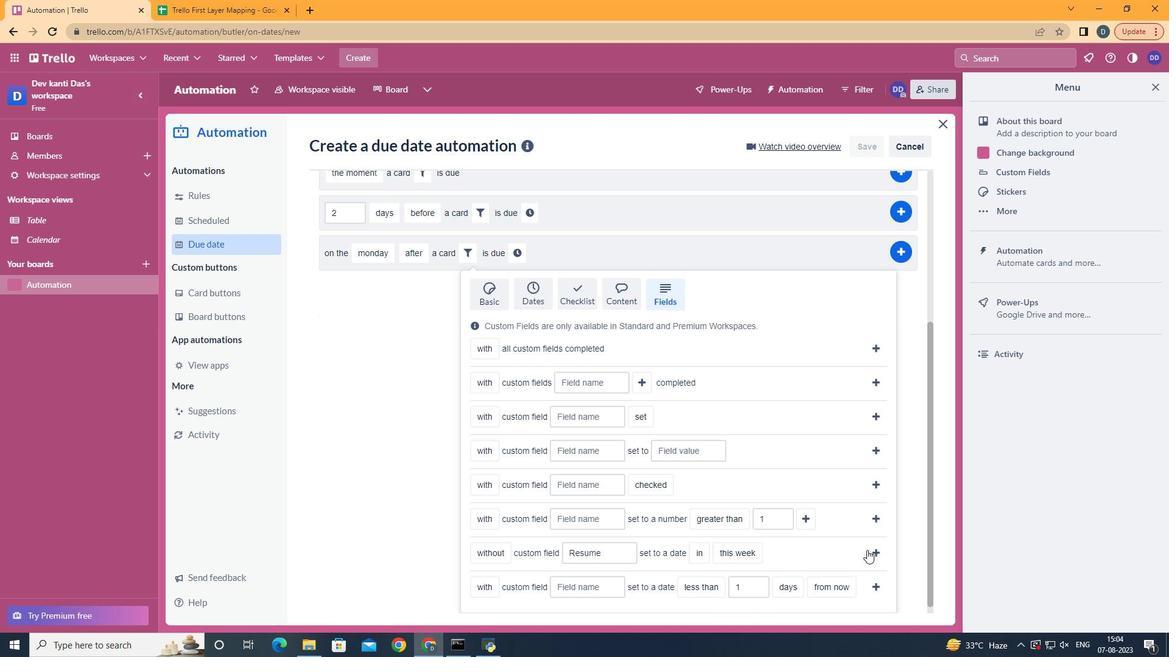 
Action: Mouse pressed left at (867, 550)
Screenshot: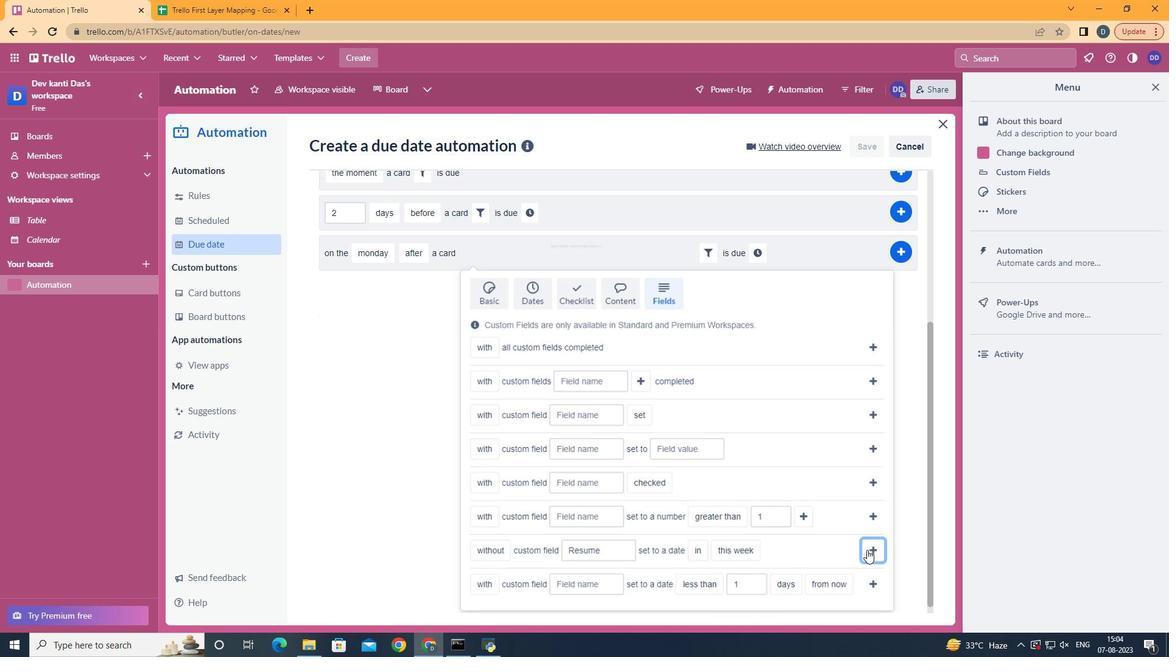 
Action: Mouse moved to (763, 493)
Screenshot: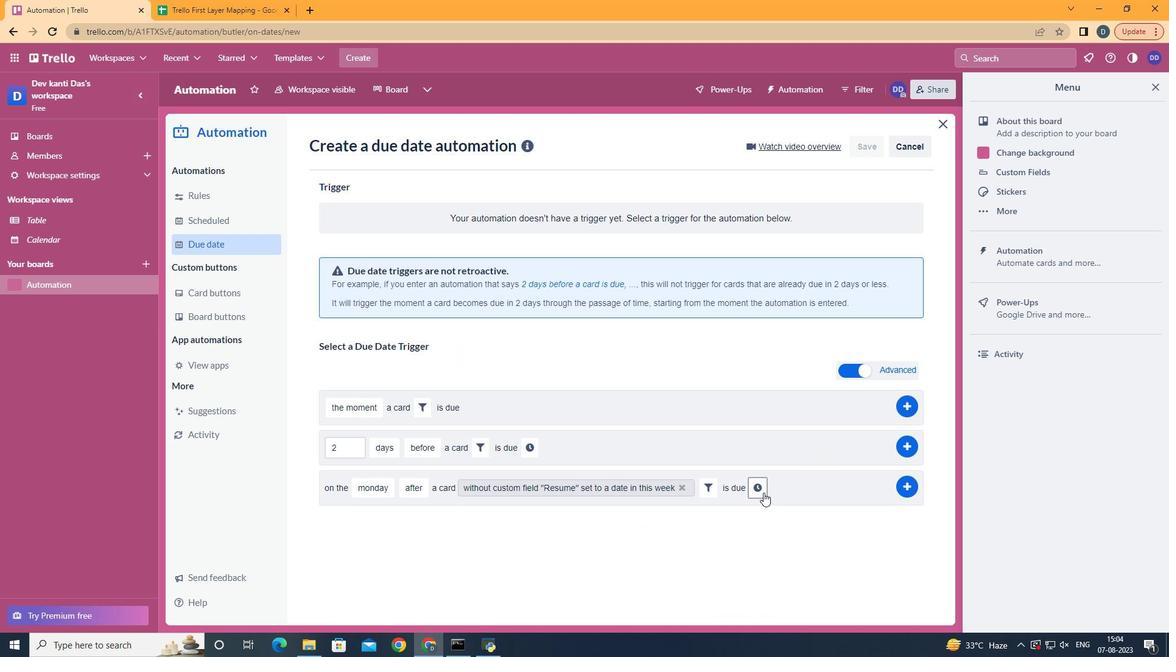 
Action: Mouse pressed left at (763, 493)
Screenshot: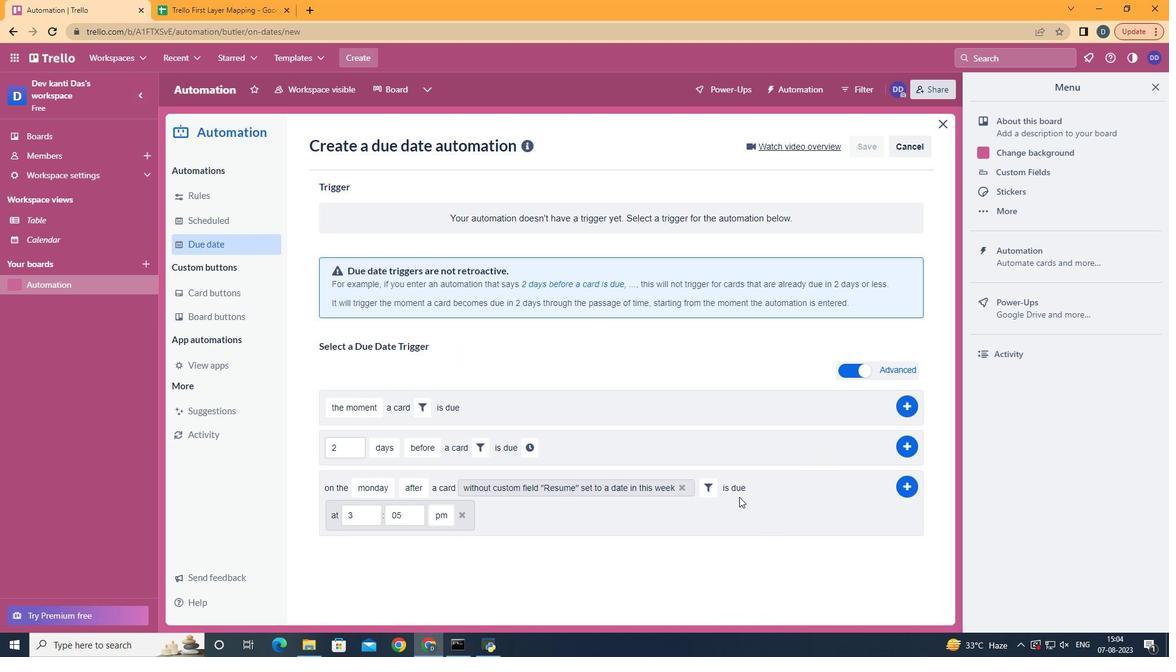 
Action: Mouse moved to (370, 509)
Screenshot: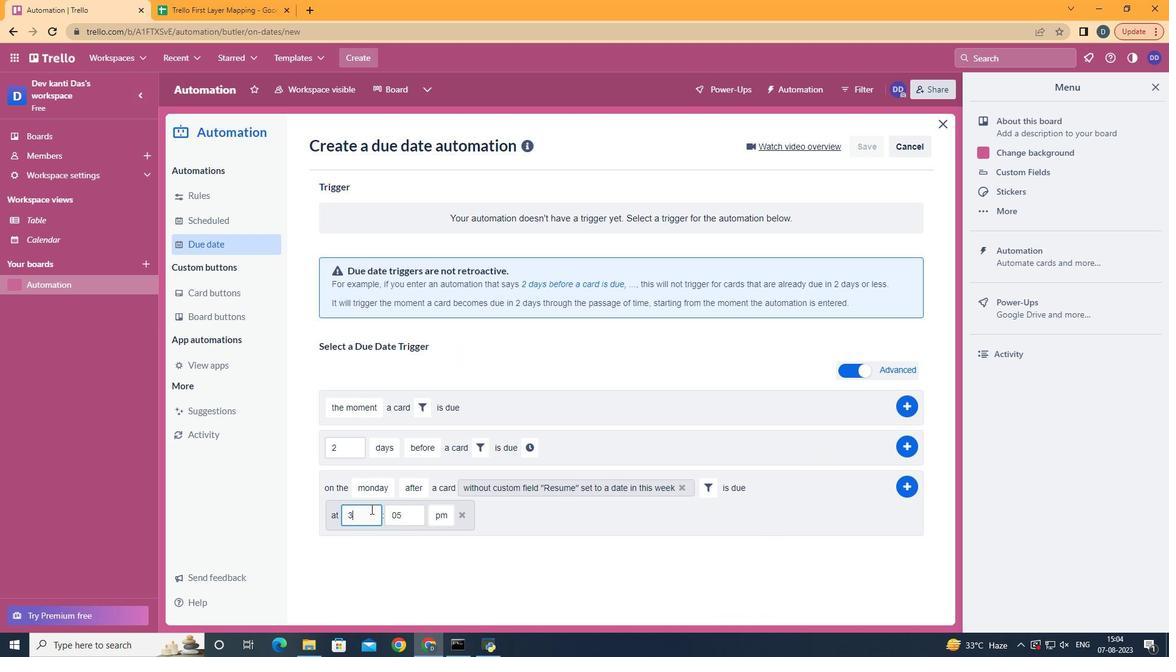 
Action: Mouse pressed left at (370, 509)
Screenshot: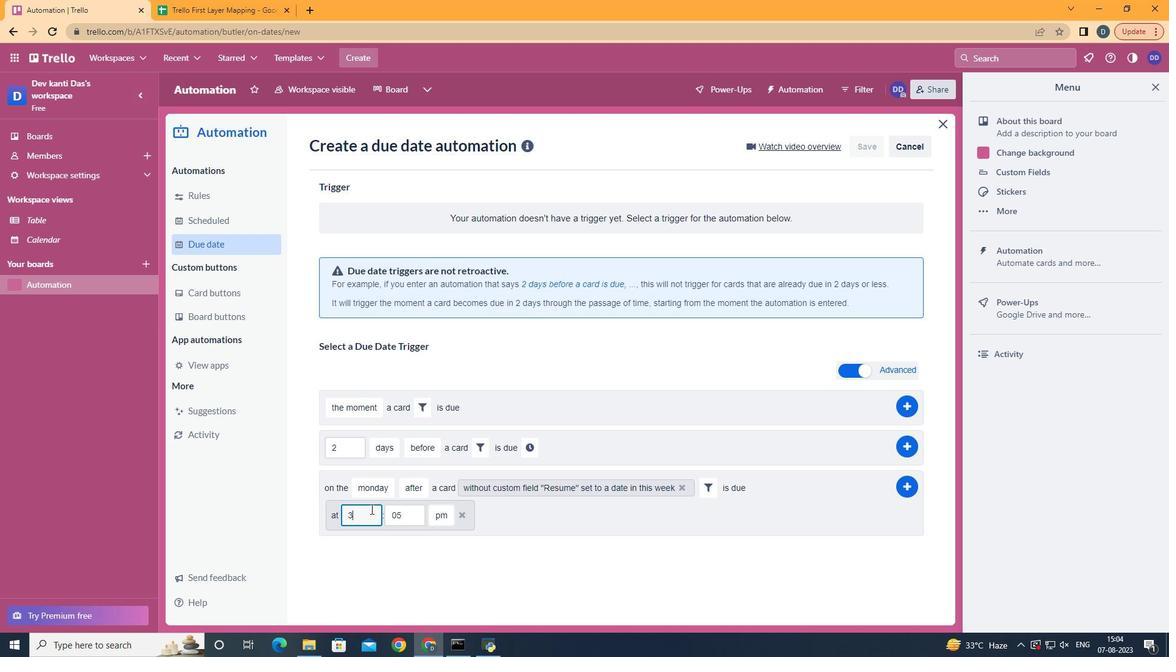 
Action: Key pressed <Key.backspace>11
Screenshot: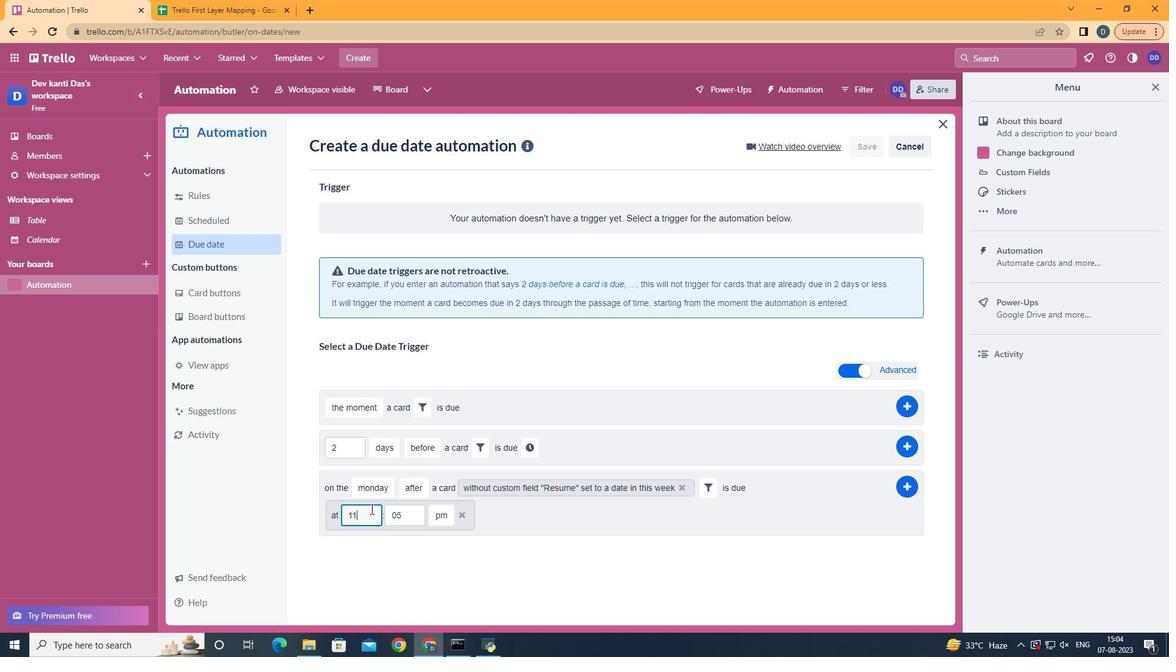 
Action: Mouse moved to (408, 524)
Screenshot: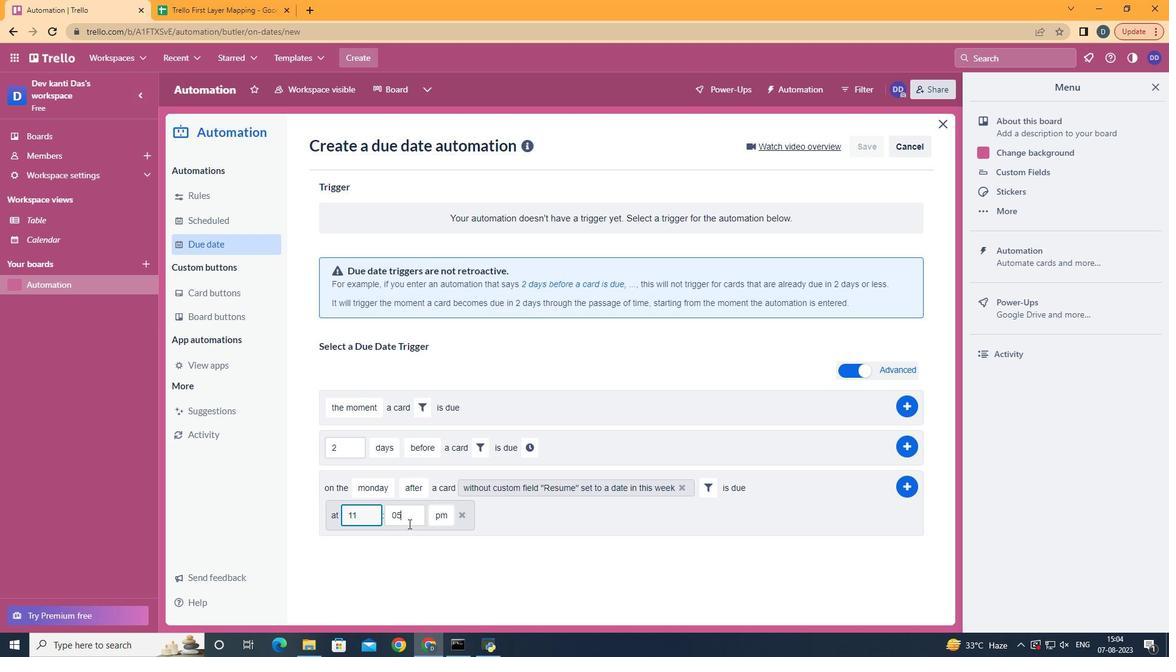 
Action: Mouse pressed left at (408, 524)
Screenshot: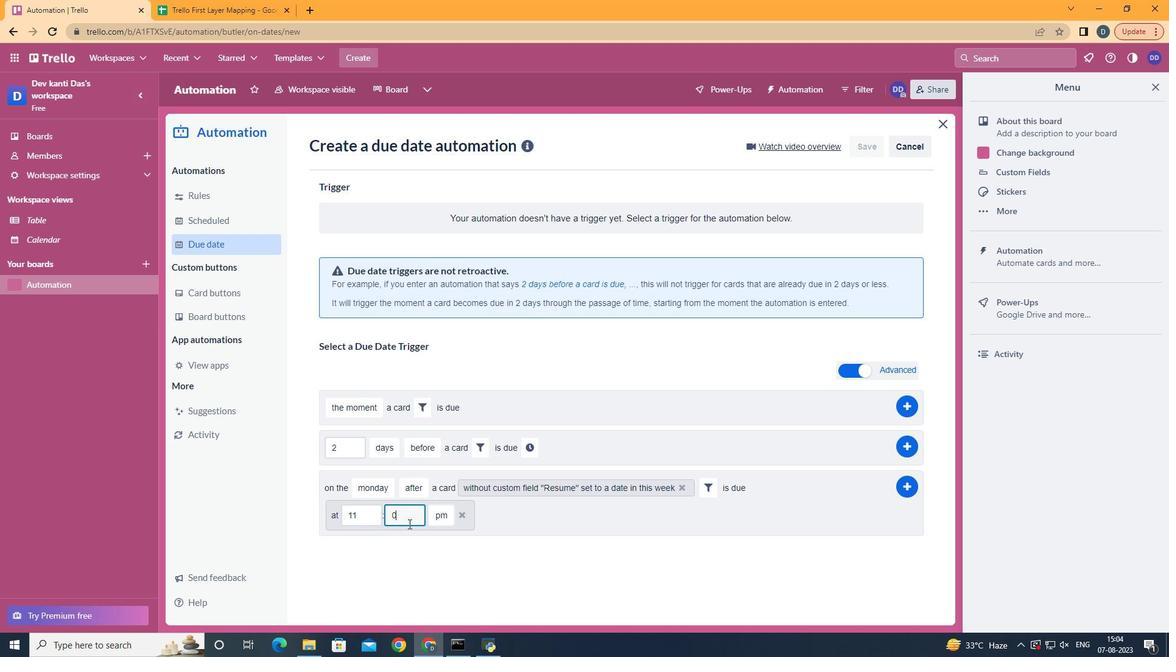 
Action: Key pressed <Key.backspace>0
Screenshot: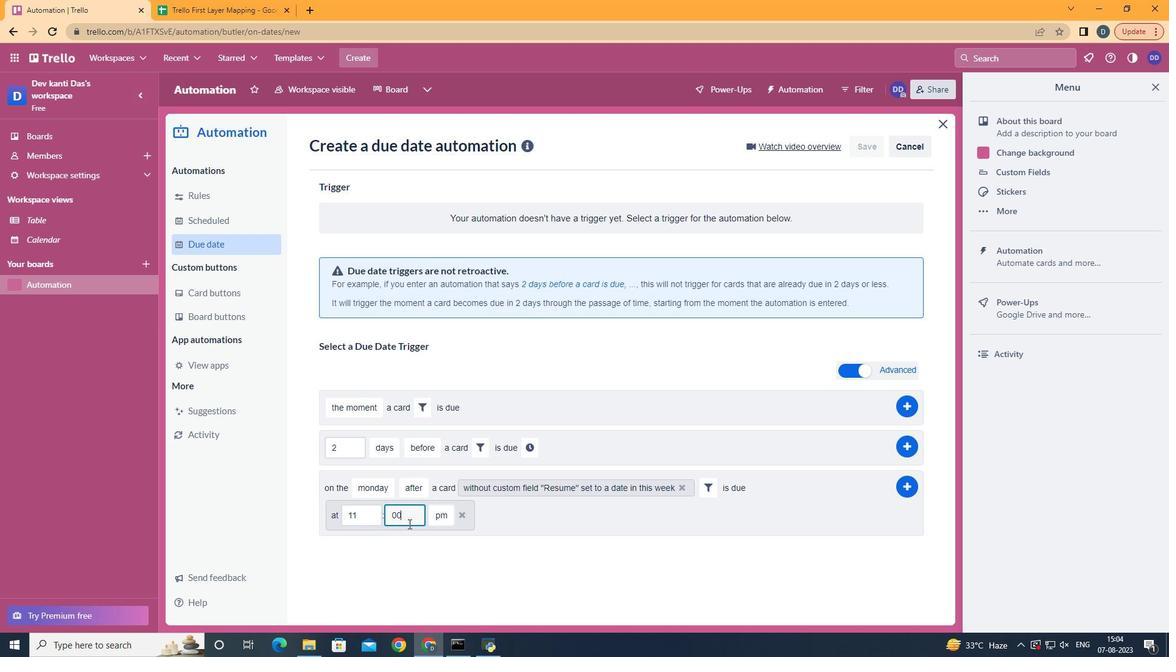 
Action: Mouse moved to (443, 538)
Screenshot: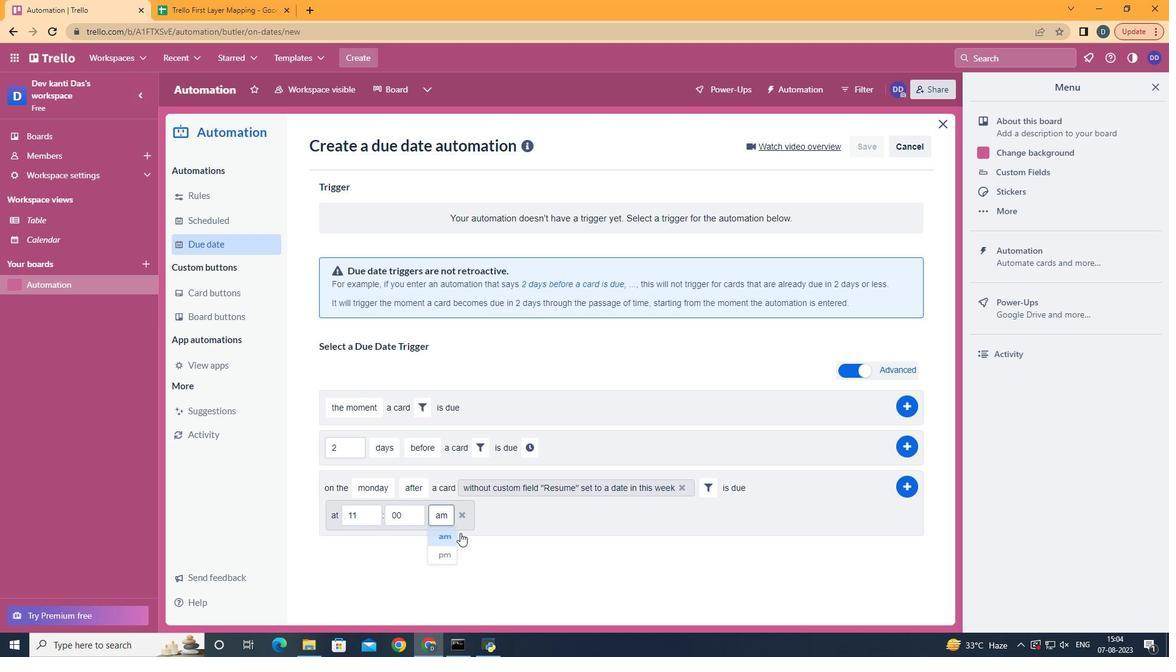 
Action: Mouse pressed left at (443, 538)
Screenshot: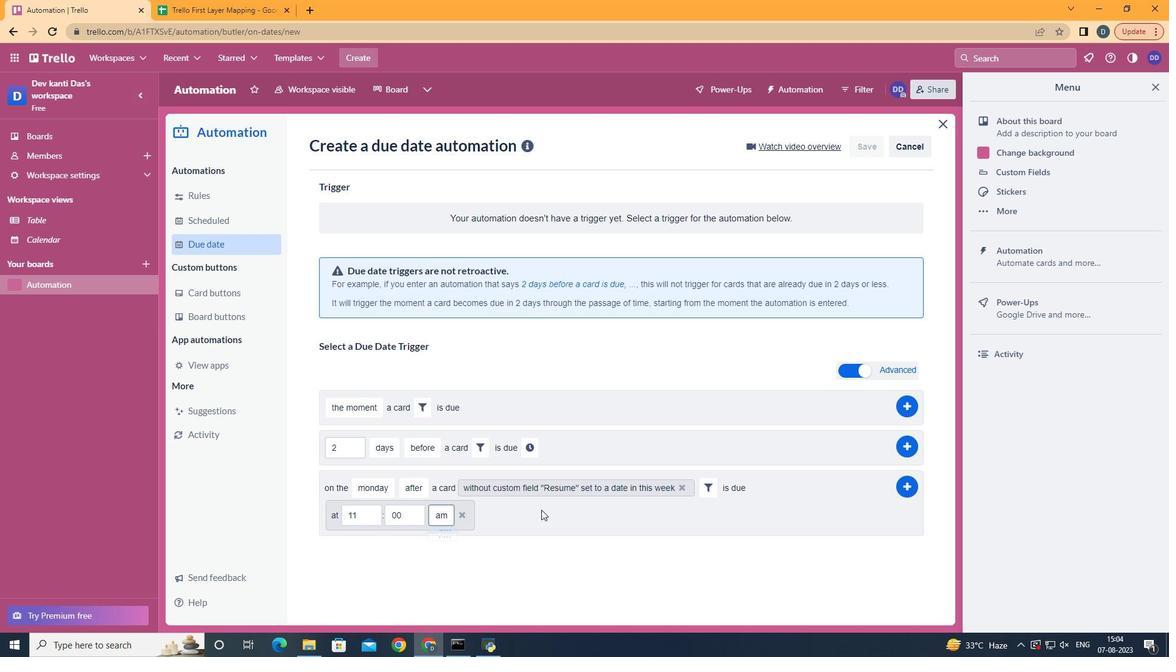 
Action: Mouse moved to (903, 487)
Screenshot: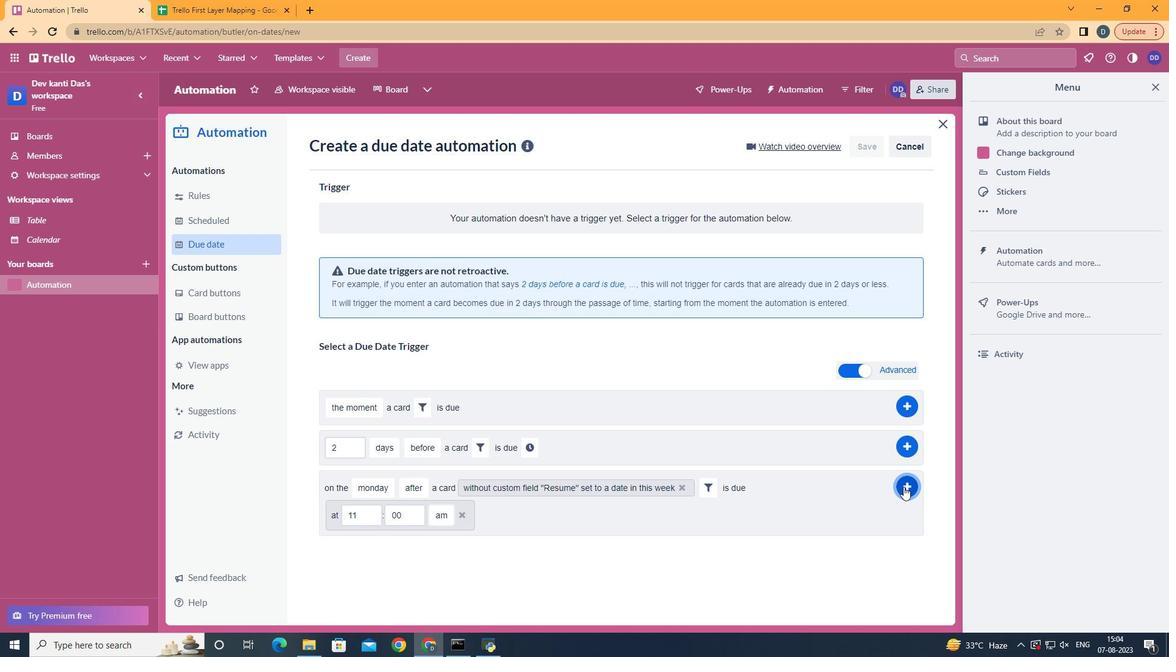 
Action: Mouse pressed left at (903, 487)
Screenshot: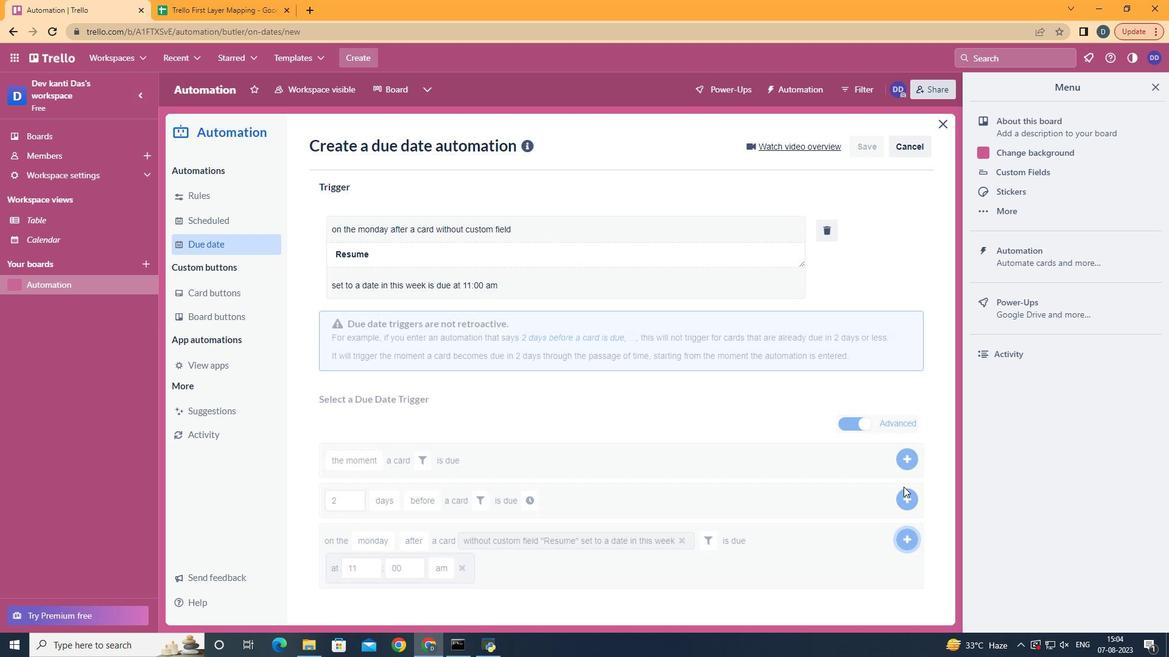 
Action: Mouse moved to (531, 207)
Screenshot: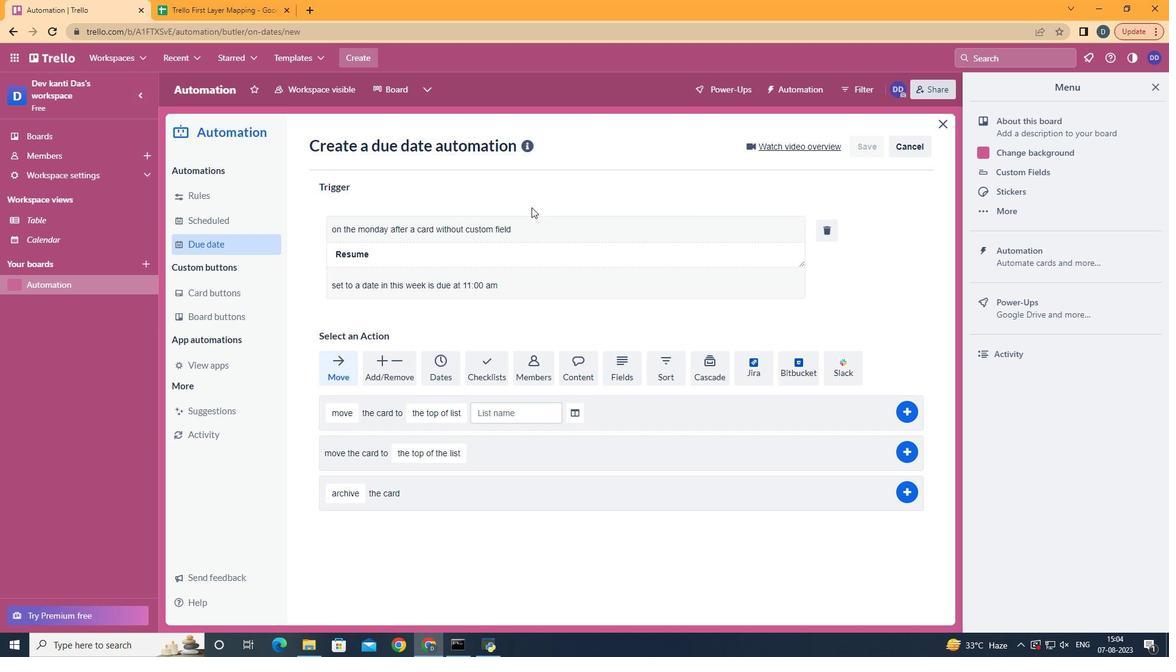 
